 Task: Create a sub task Release to Production / Go Live for the task  Create a new online platform for online cooking classes in the project AutoDesk , assign it to team member softage.2@softage.net and update the status of the sub task to  At Risk , set the priority of the sub task to Medium
Action: Mouse moved to (808, 471)
Screenshot: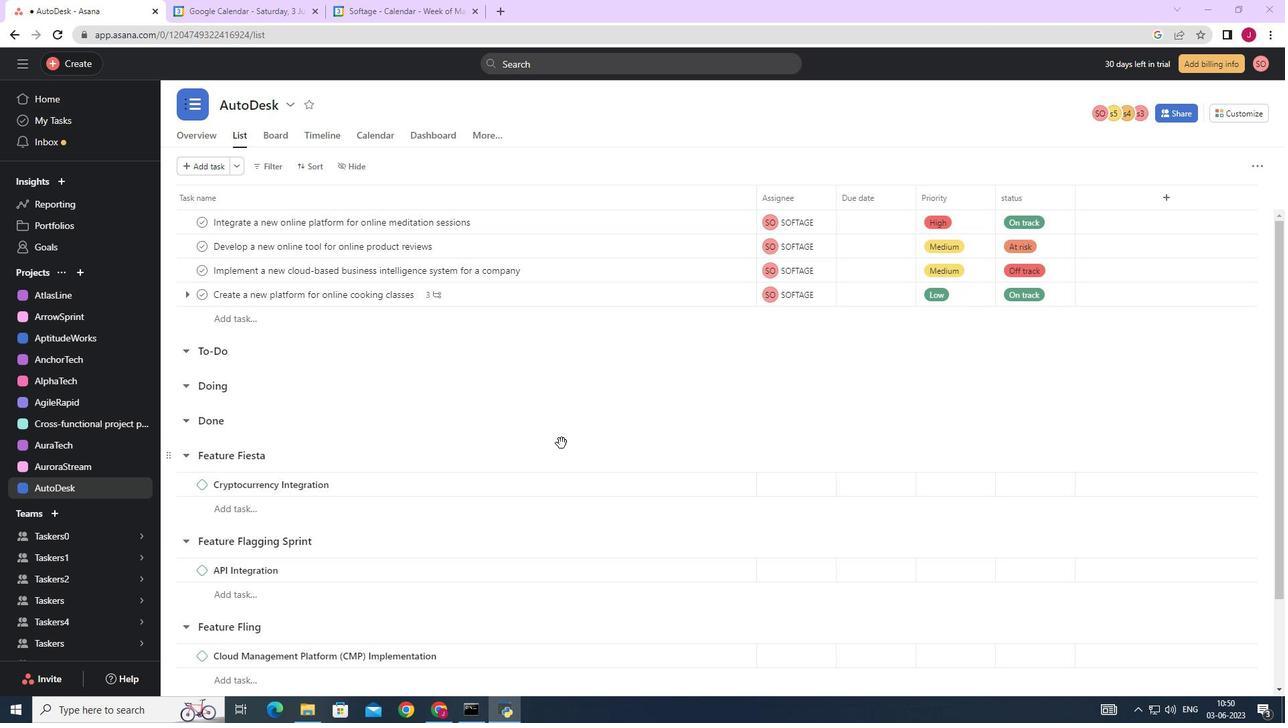 
Action: Mouse scrolled (808, 470) with delta (0, 0)
Screenshot: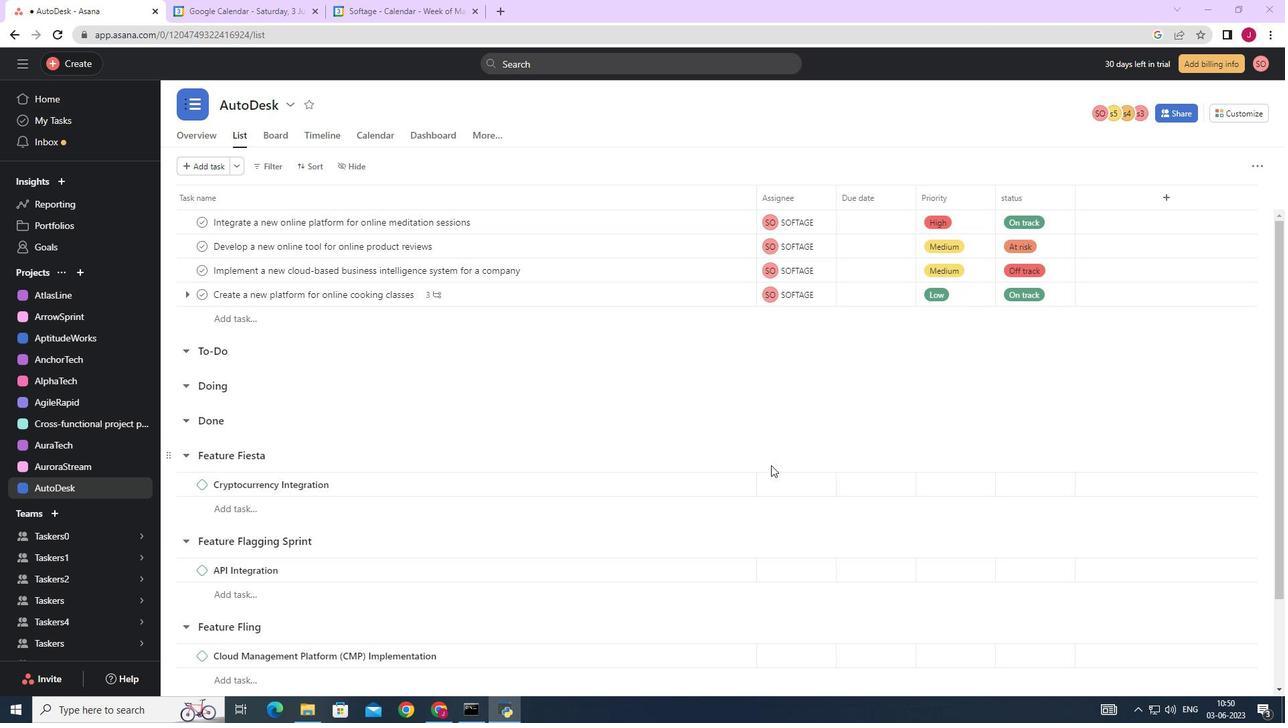 
Action: Mouse scrolled (808, 470) with delta (0, 0)
Screenshot: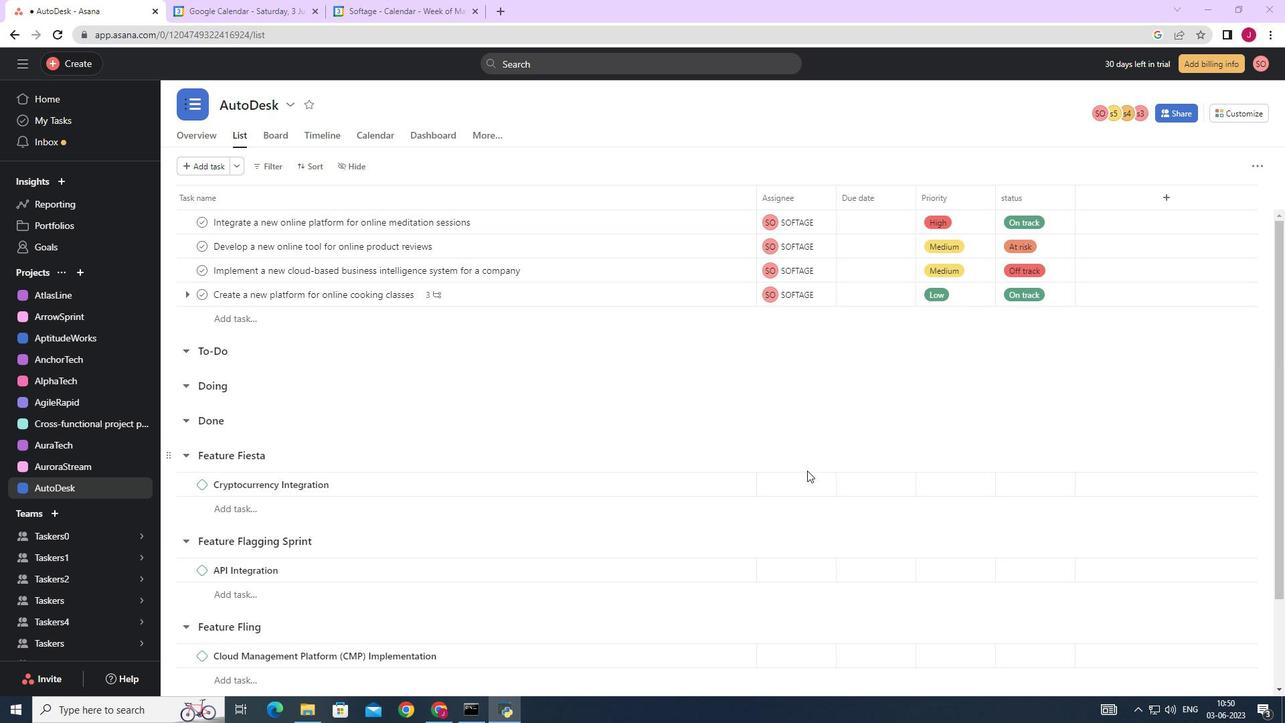
Action: Mouse scrolled (808, 470) with delta (0, 0)
Screenshot: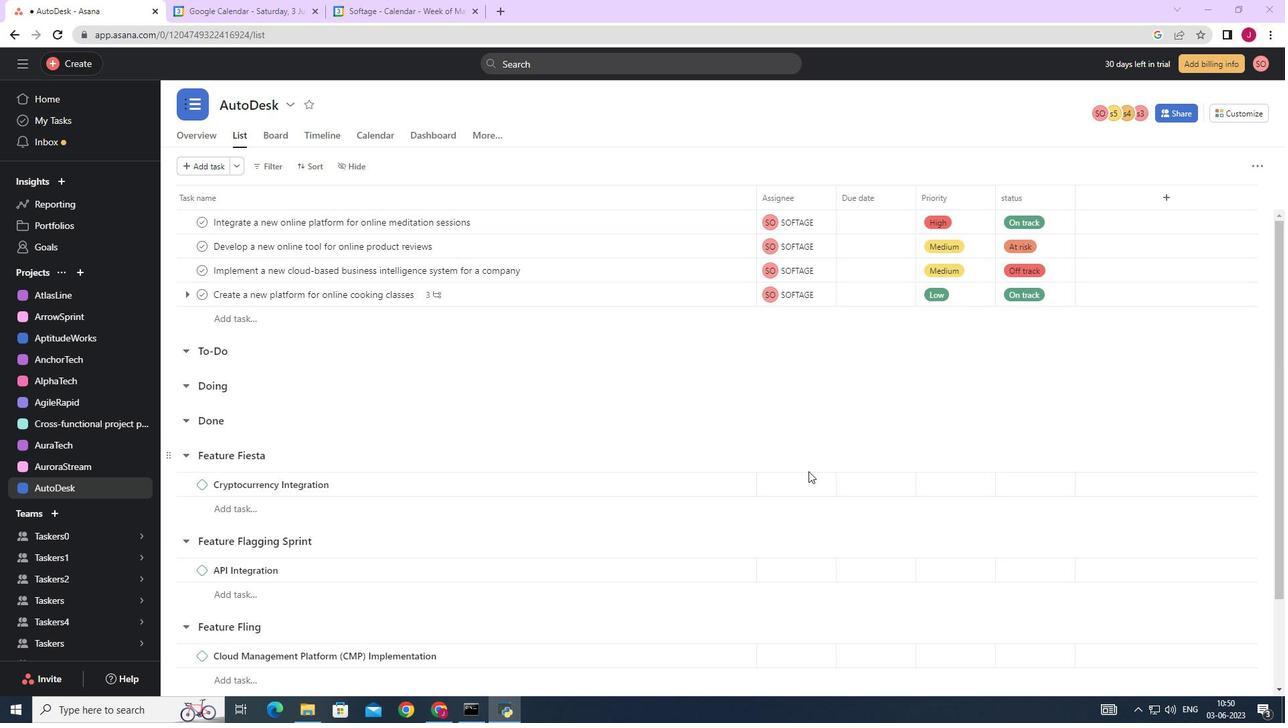 
Action: Mouse scrolled (808, 470) with delta (0, 0)
Screenshot: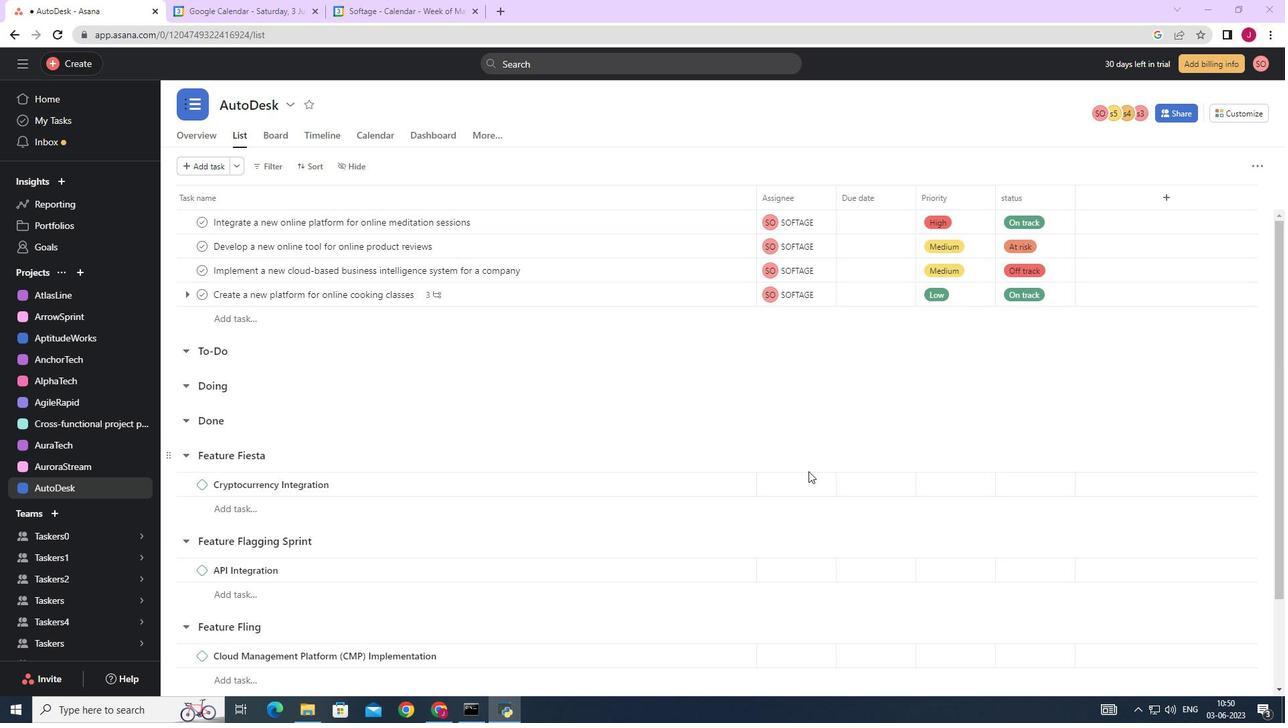 
Action: Mouse scrolled (808, 470) with delta (0, 0)
Screenshot: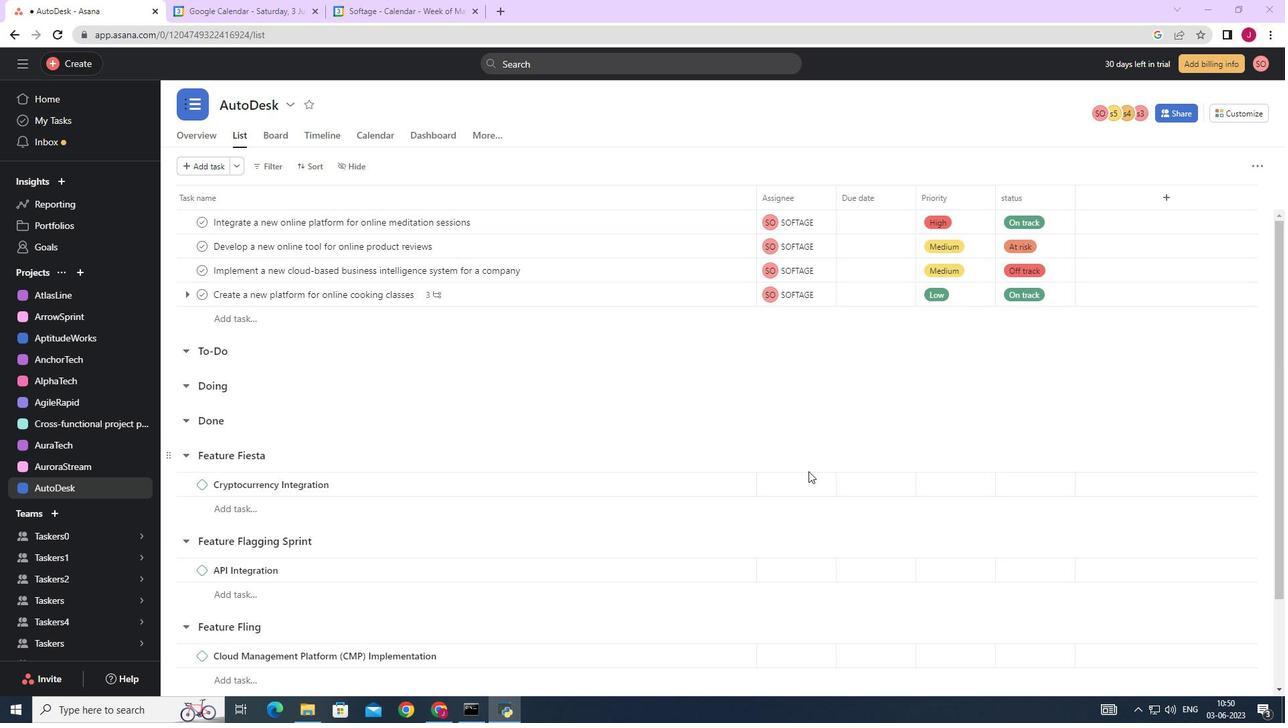 
Action: Mouse scrolled (808, 470) with delta (0, 0)
Screenshot: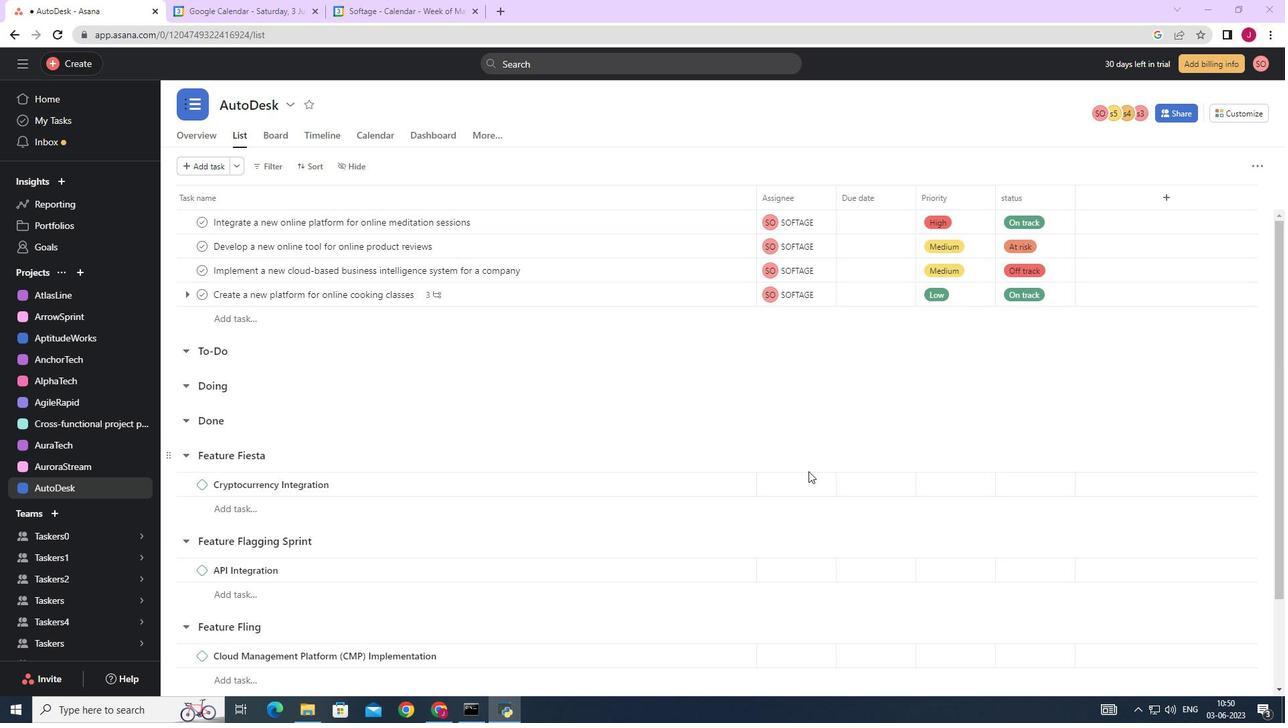 
Action: Mouse moved to (577, 475)
Screenshot: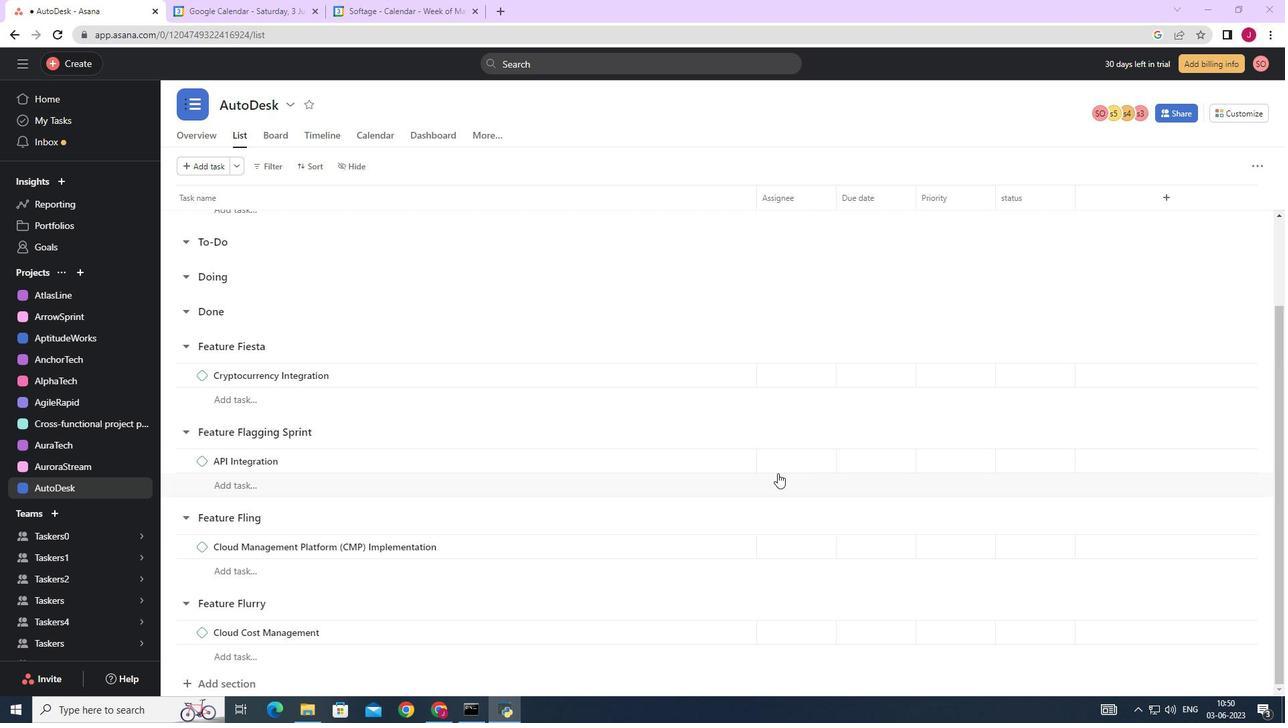 
Action: Mouse scrolled (577, 476) with delta (0, 0)
Screenshot: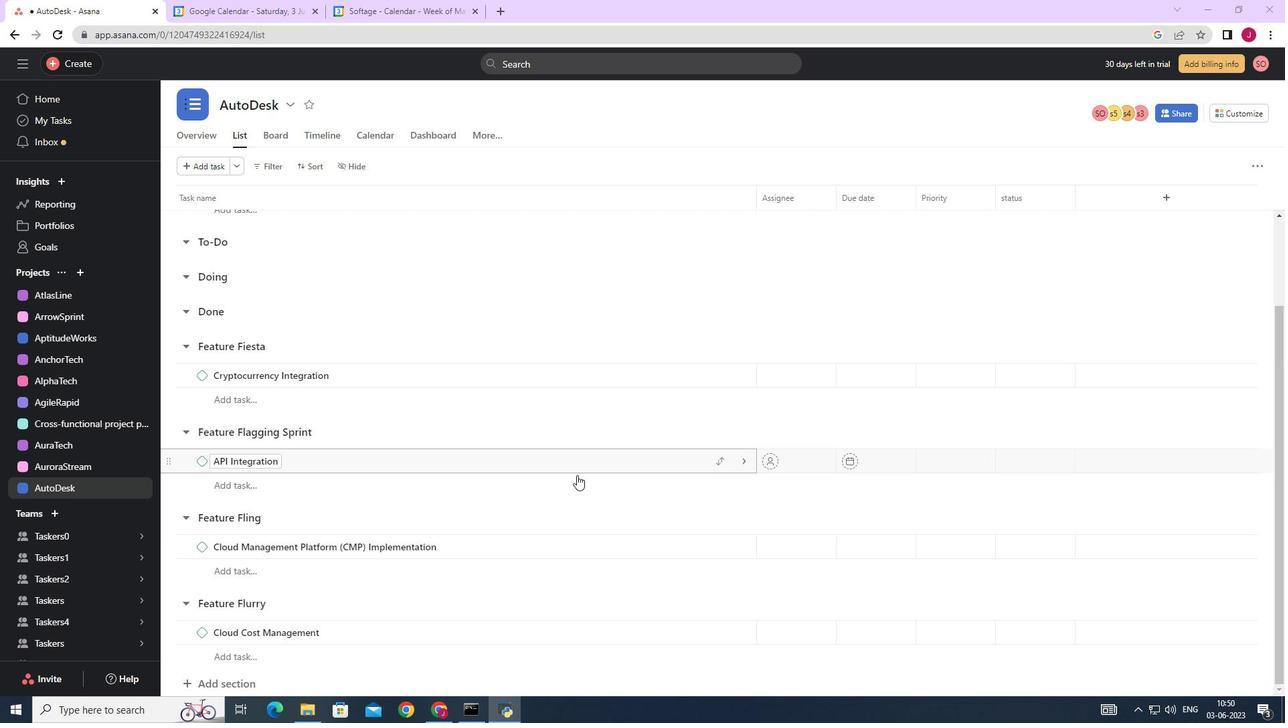 
Action: Mouse scrolled (577, 476) with delta (0, 0)
Screenshot: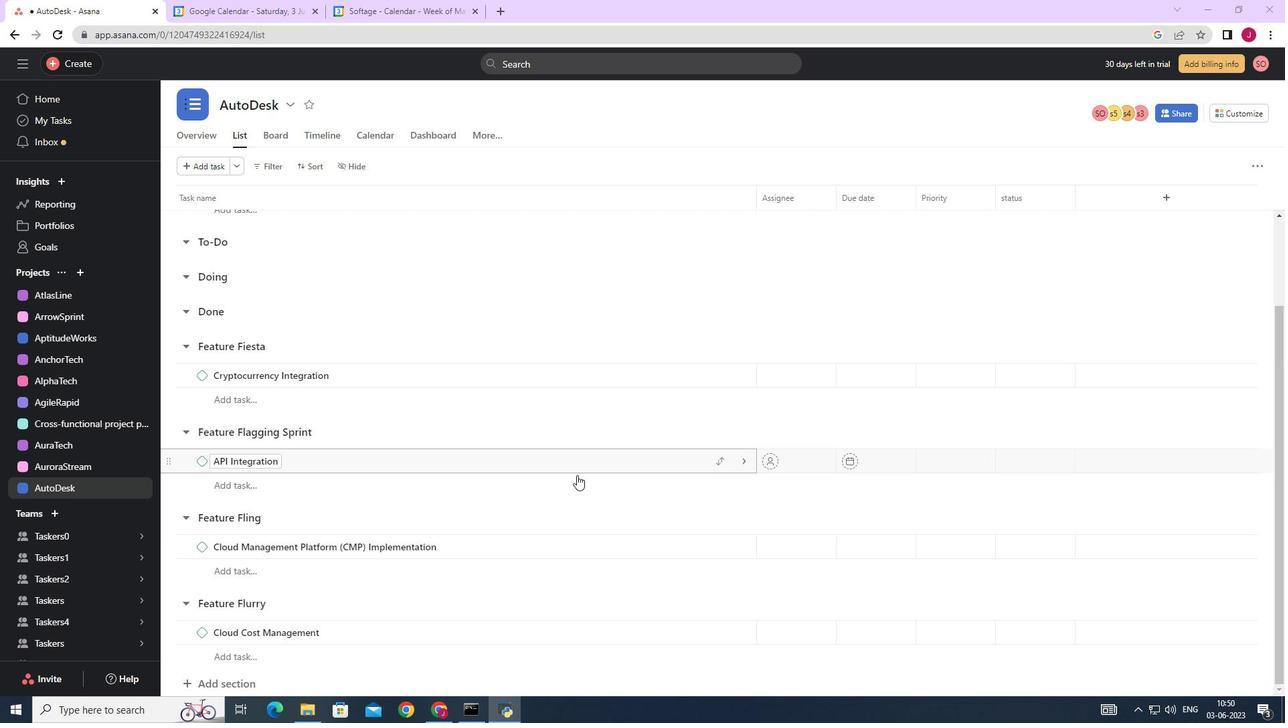 
Action: Mouse scrolled (577, 476) with delta (0, 0)
Screenshot: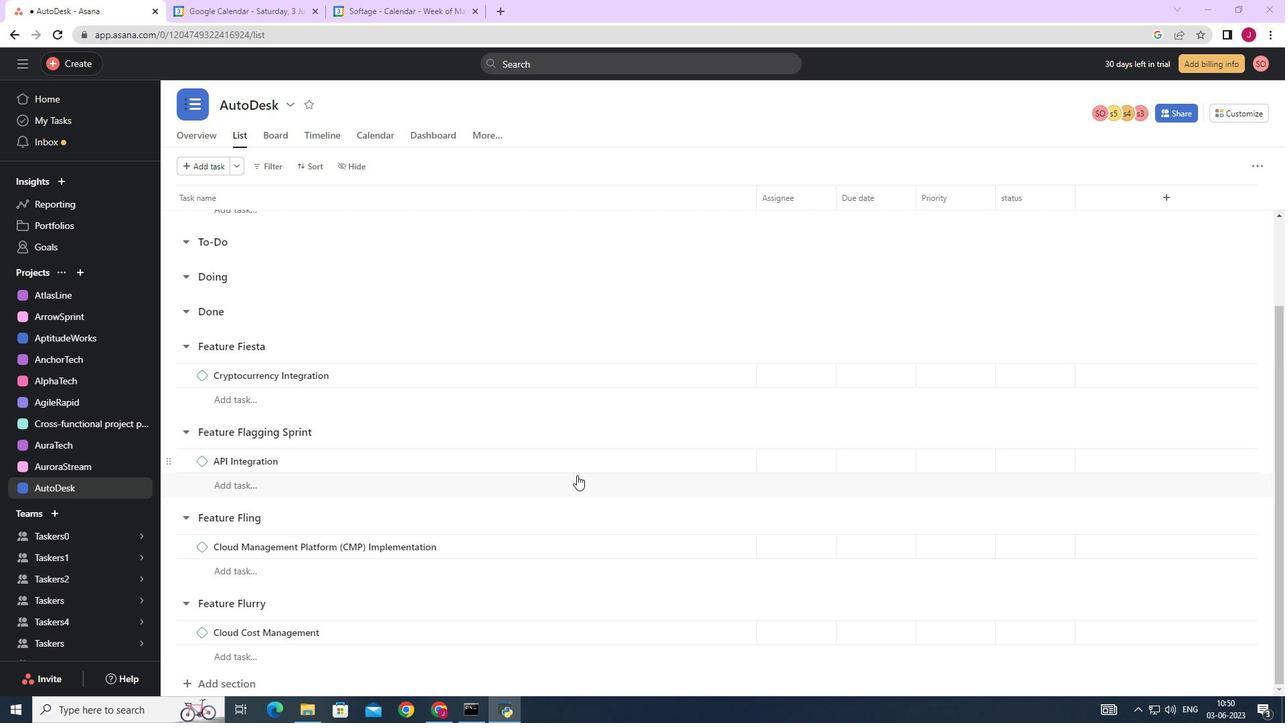 
Action: Mouse moved to (694, 299)
Screenshot: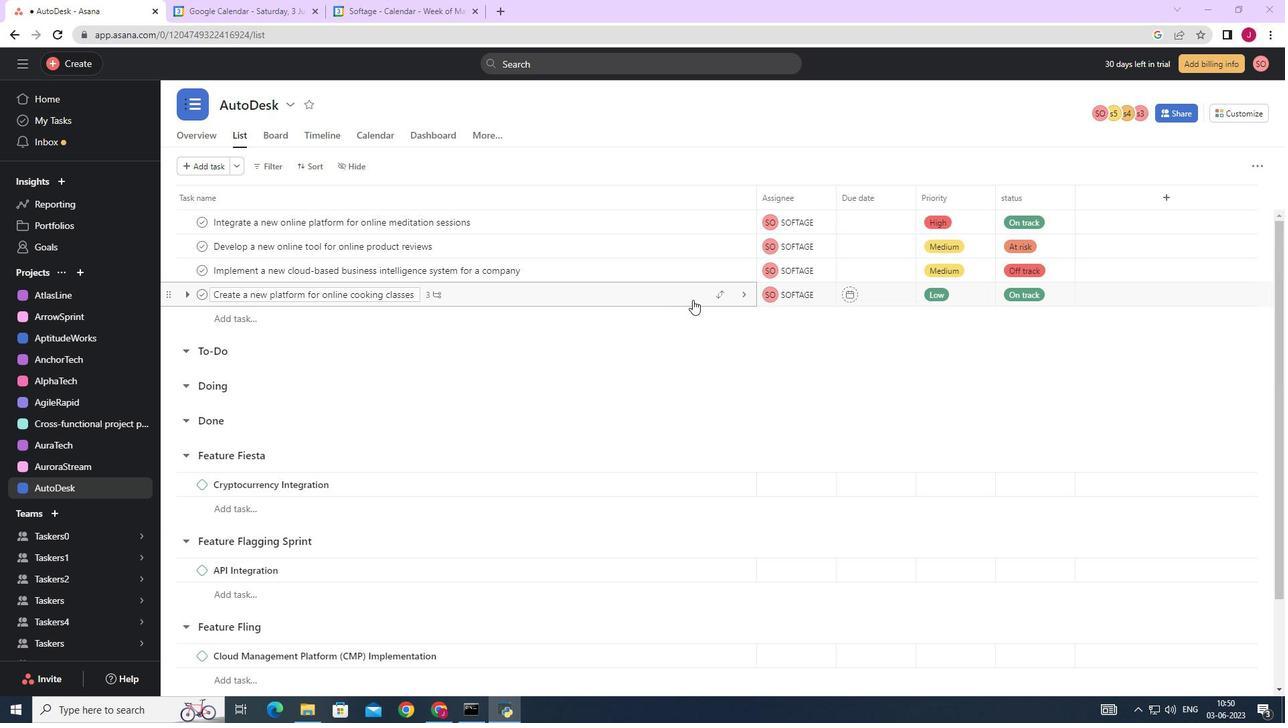 
Action: Mouse pressed left at (694, 299)
Screenshot: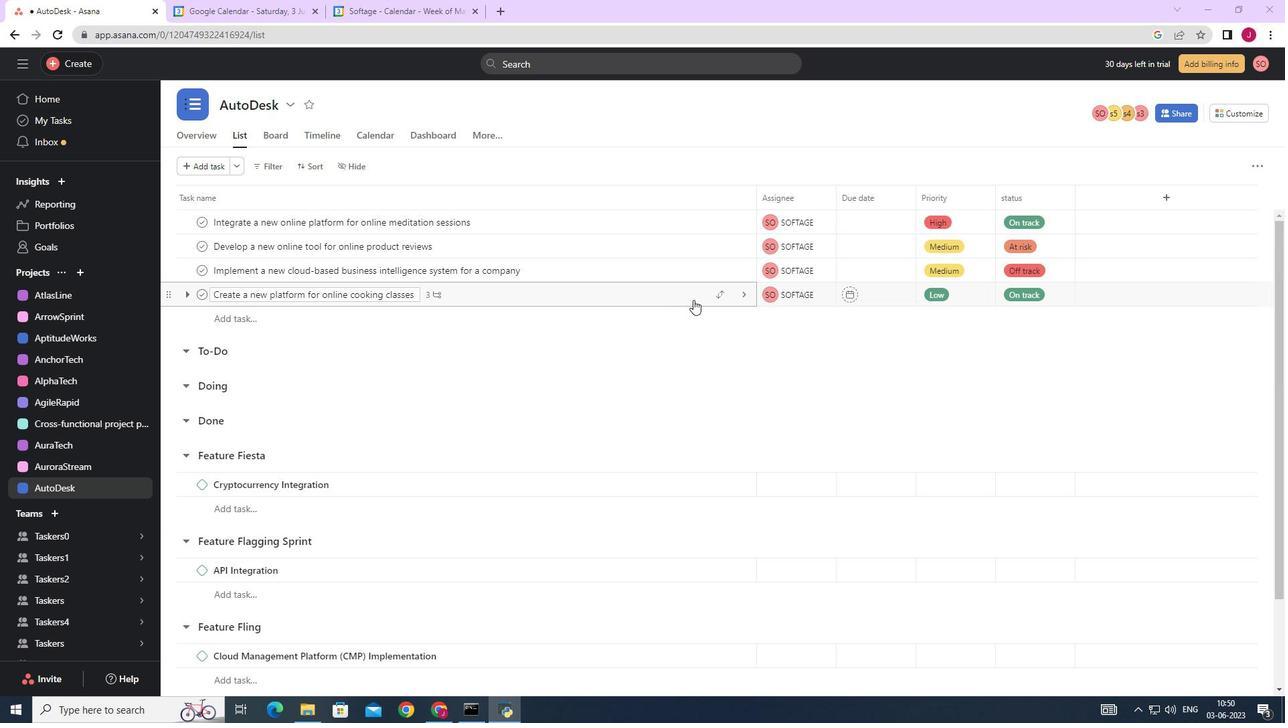 
Action: Mouse moved to (1025, 477)
Screenshot: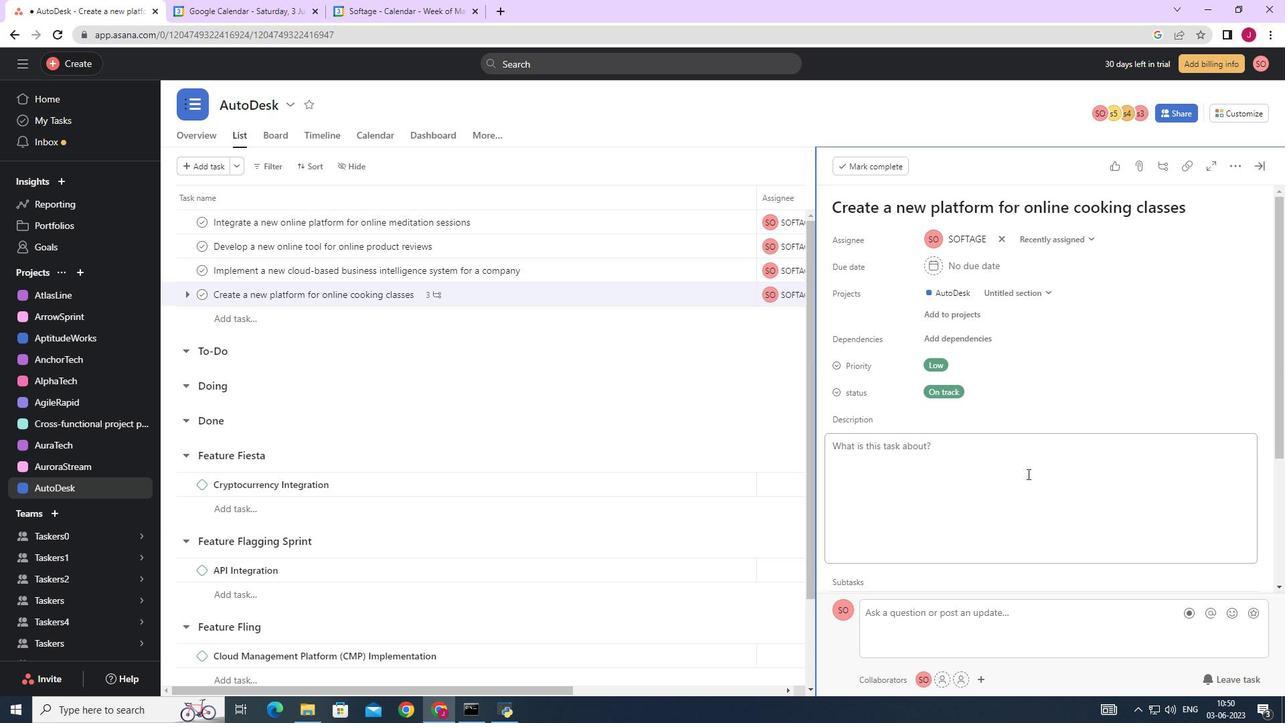 
Action: Mouse scrolled (1025, 476) with delta (0, 0)
Screenshot: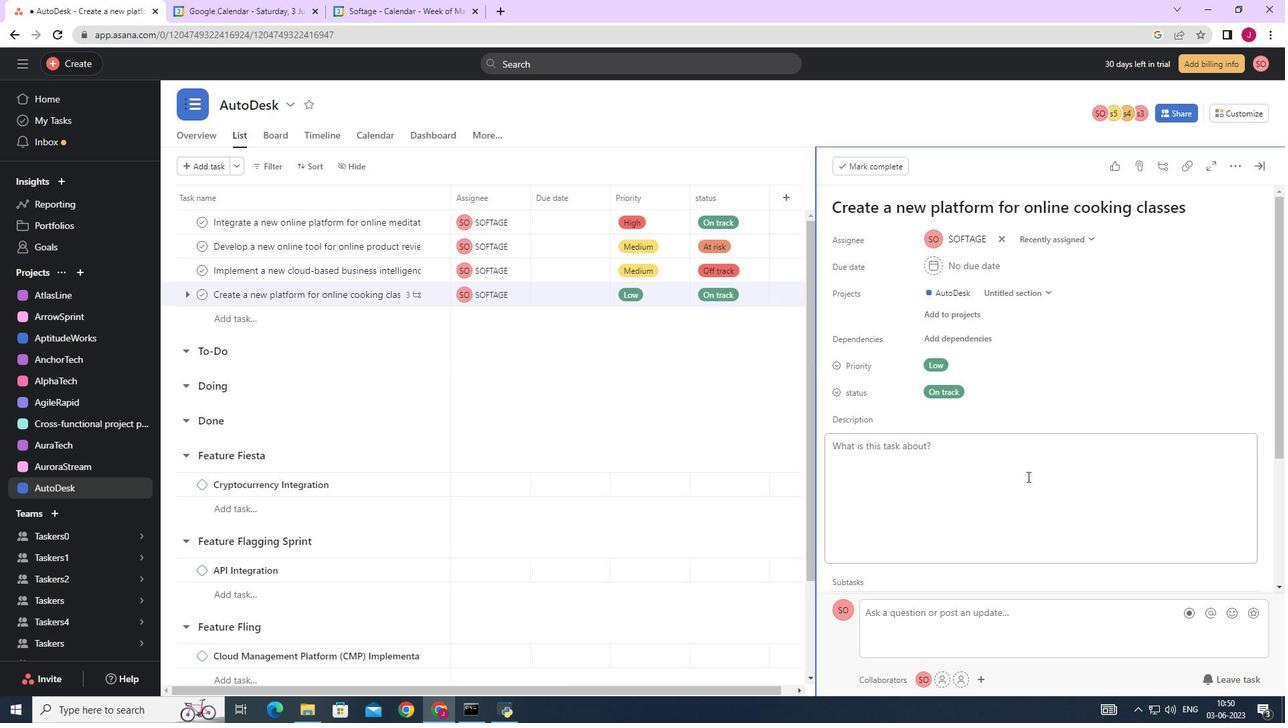 
Action: Mouse scrolled (1025, 476) with delta (0, 0)
Screenshot: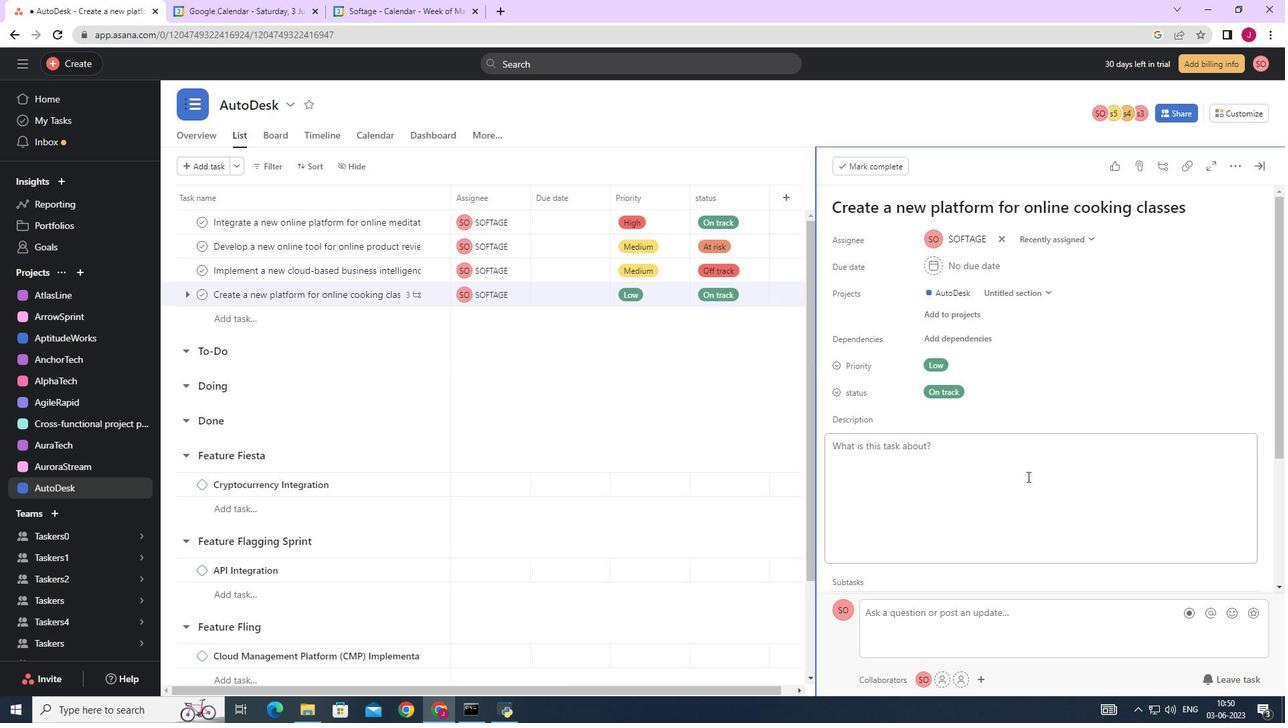 
Action: Mouse scrolled (1025, 476) with delta (0, 0)
Screenshot: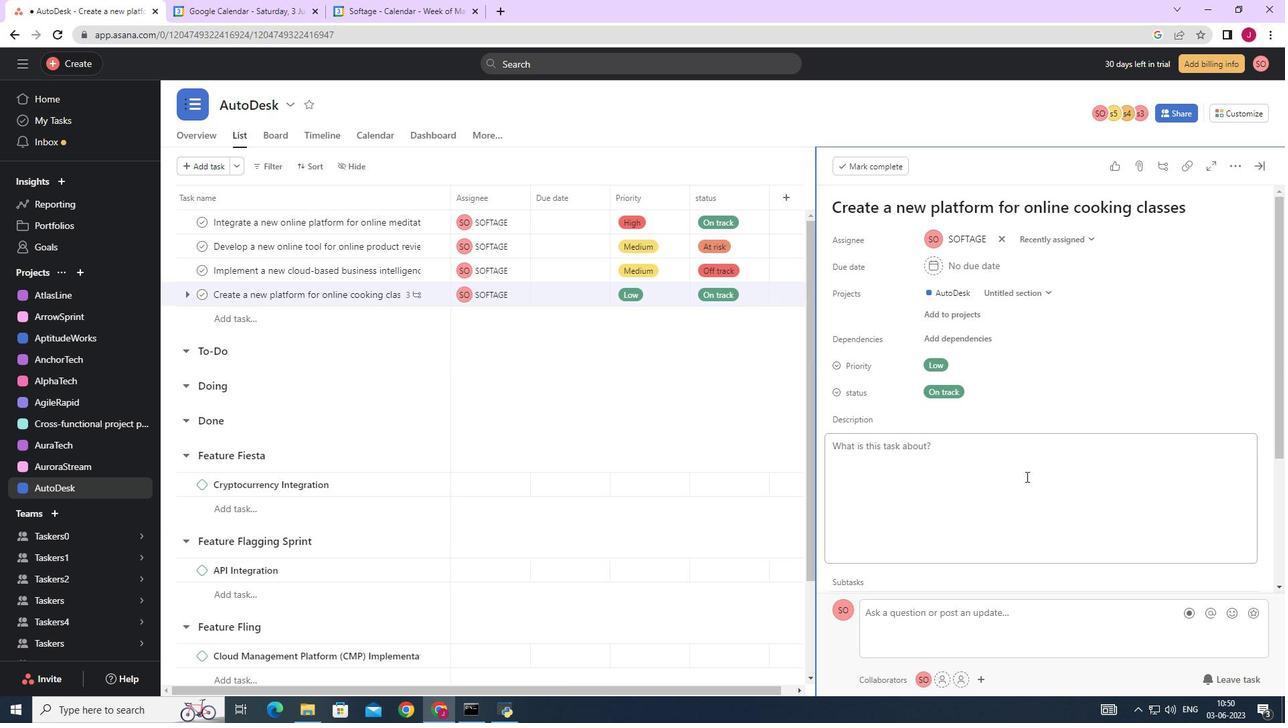 
Action: Mouse scrolled (1025, 476) with delta (0, 0)
Screenshot: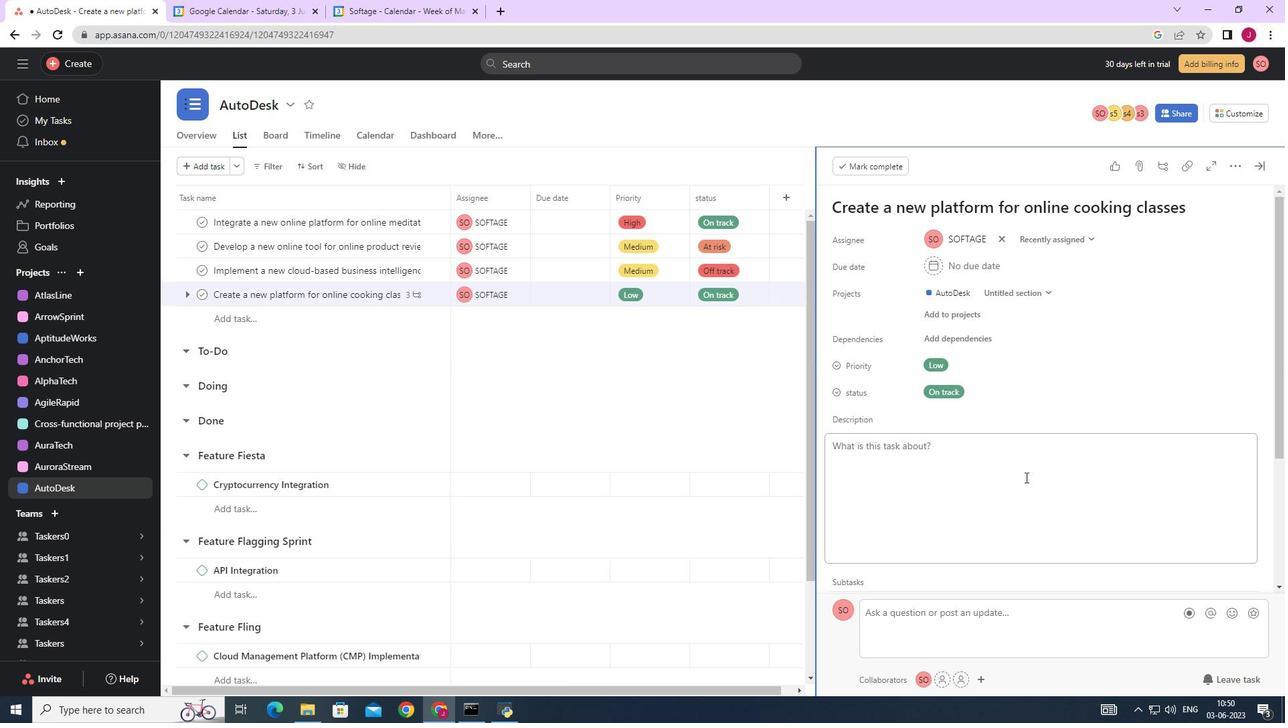 
Action: Mouse moved to (870, 483)
Screenshot: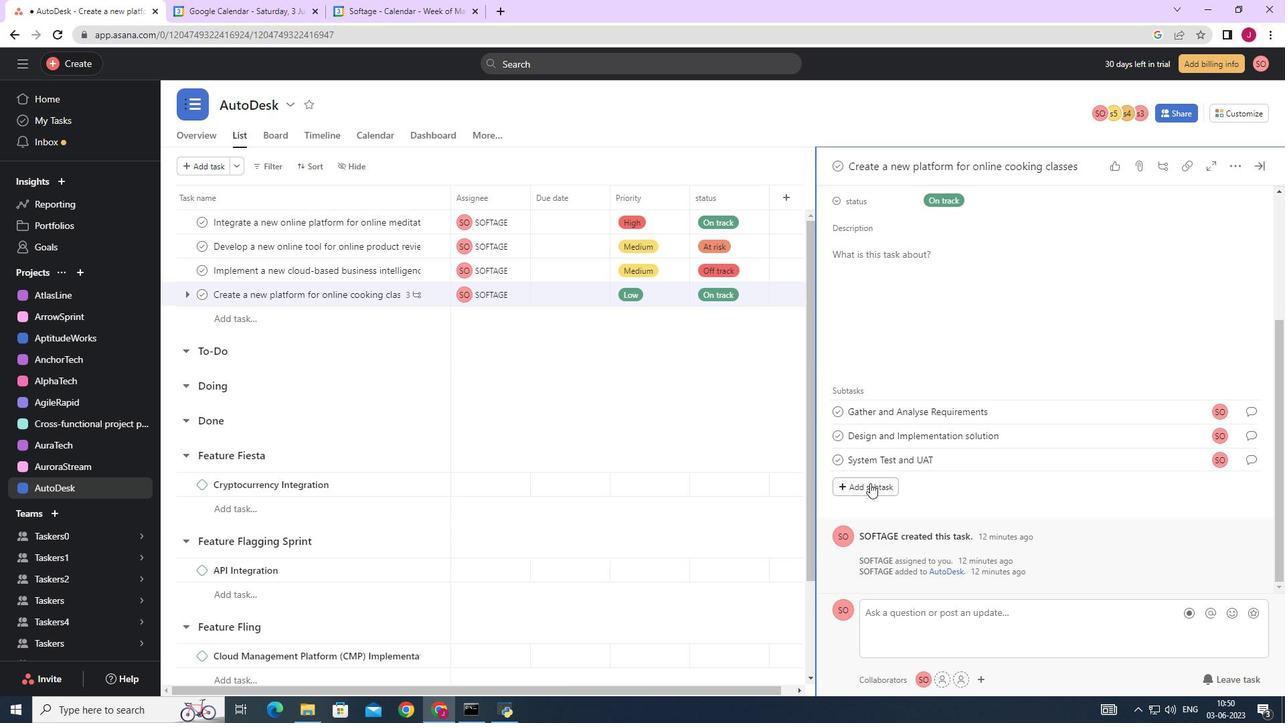 
Action: Mouse pressed left at (870, 483)
Screenshot: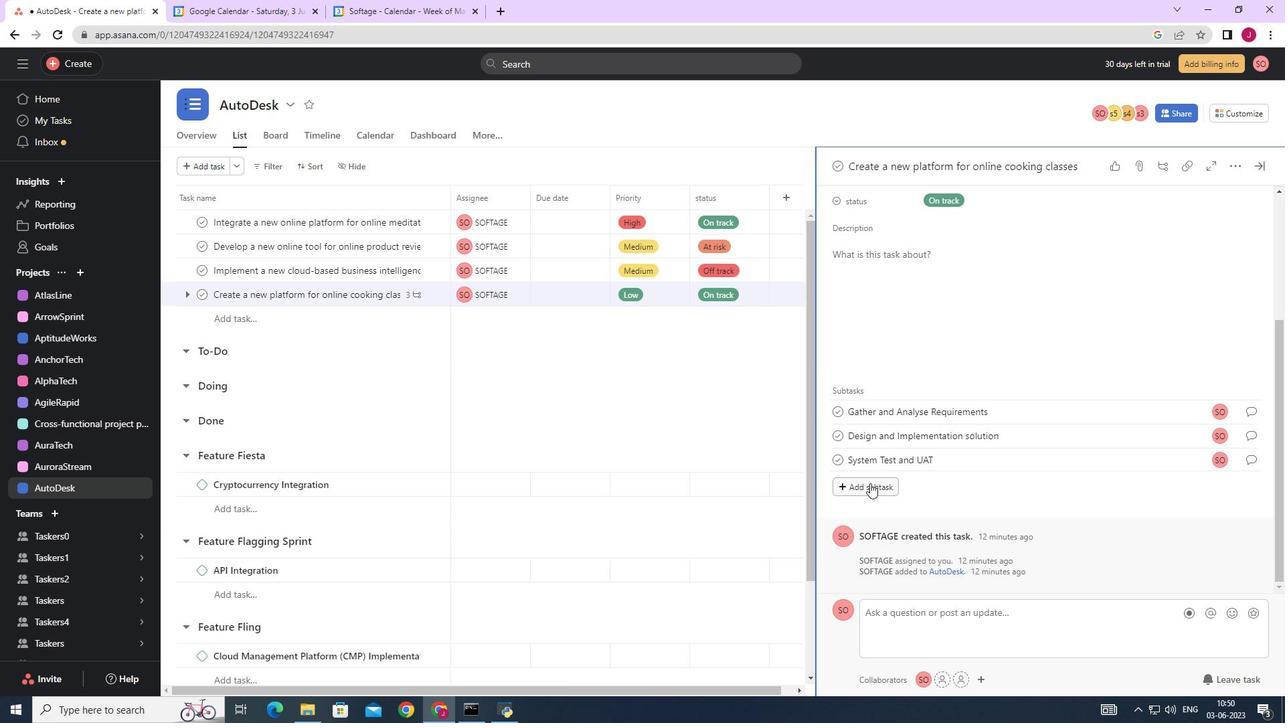 
Action: Mouse moved to (879, 453)
Screenshot: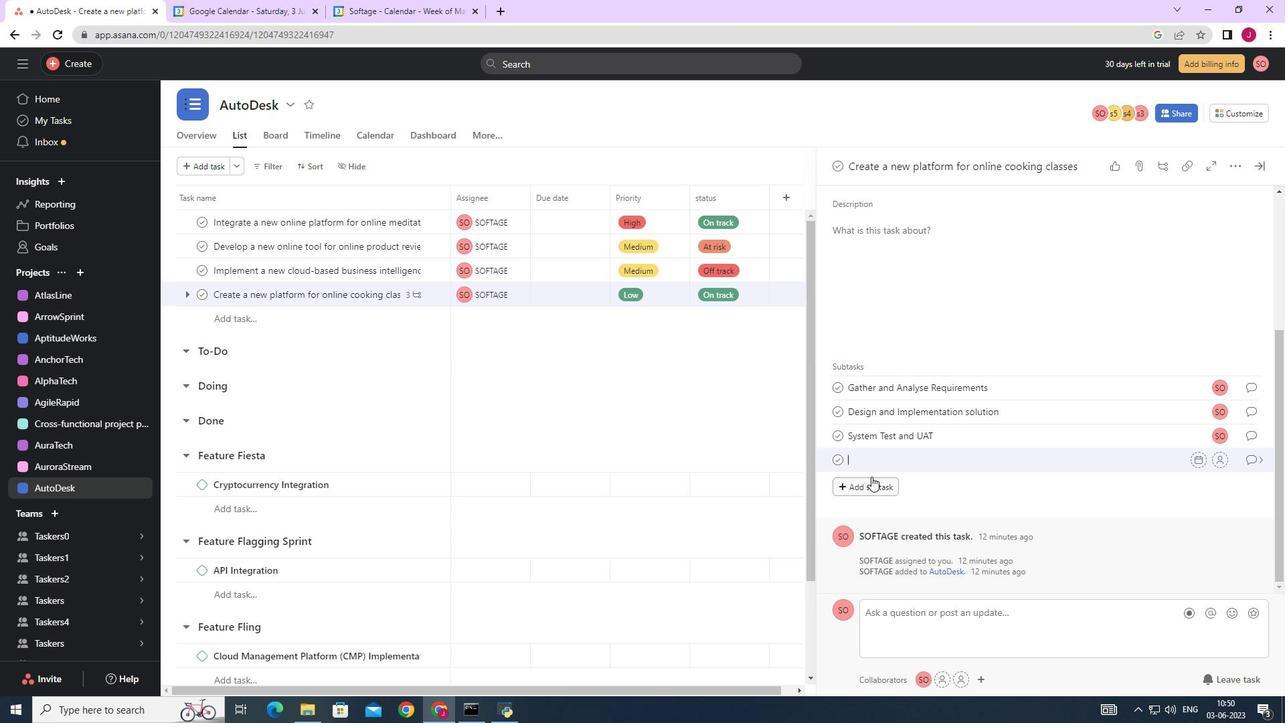
Action: Key pressed <Key.caps_lock><Key.caps_lock>r<Key.caps_lock>ELEASE<Key.space>TO<Key.space>PRODUCTION<Key.space>/<Key.space><Key.caps_lock>g<Key.caps_lock>O<Key.space><Key.caps_lock>l<Key.caps_lock>IVE
Screenshot: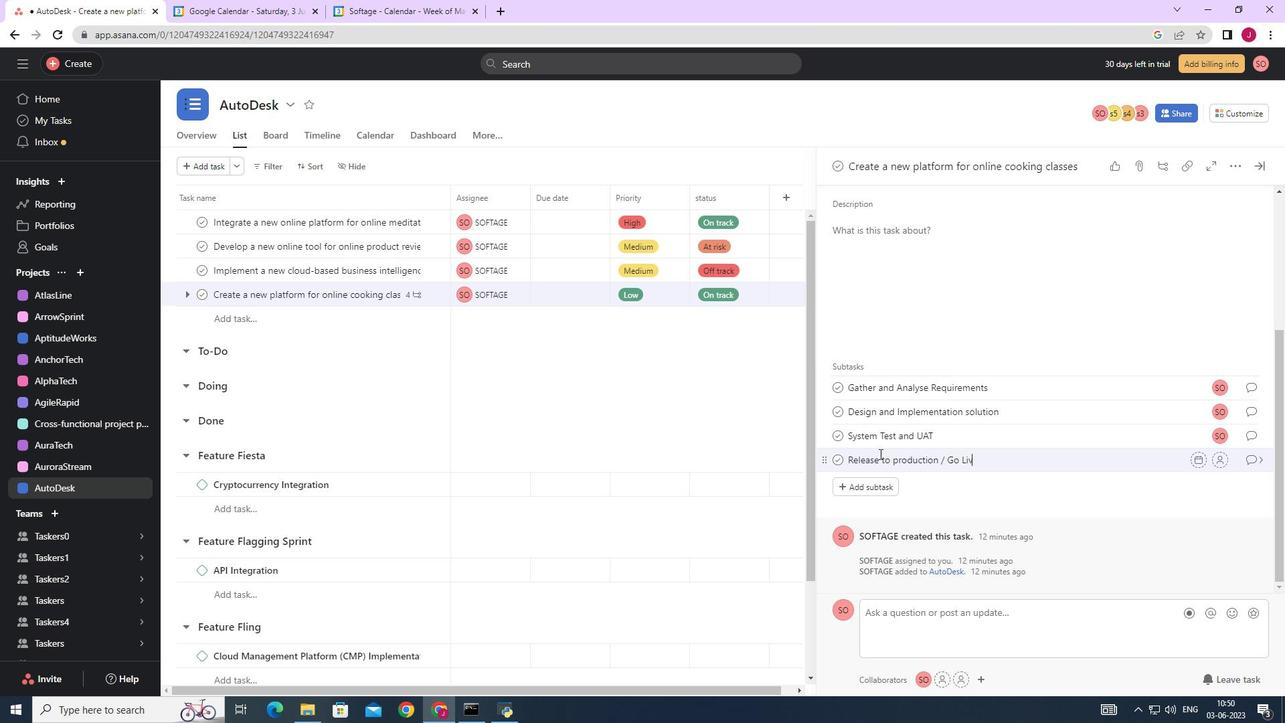 
Action: Mouse moved to (1225, 457)
Screenshot: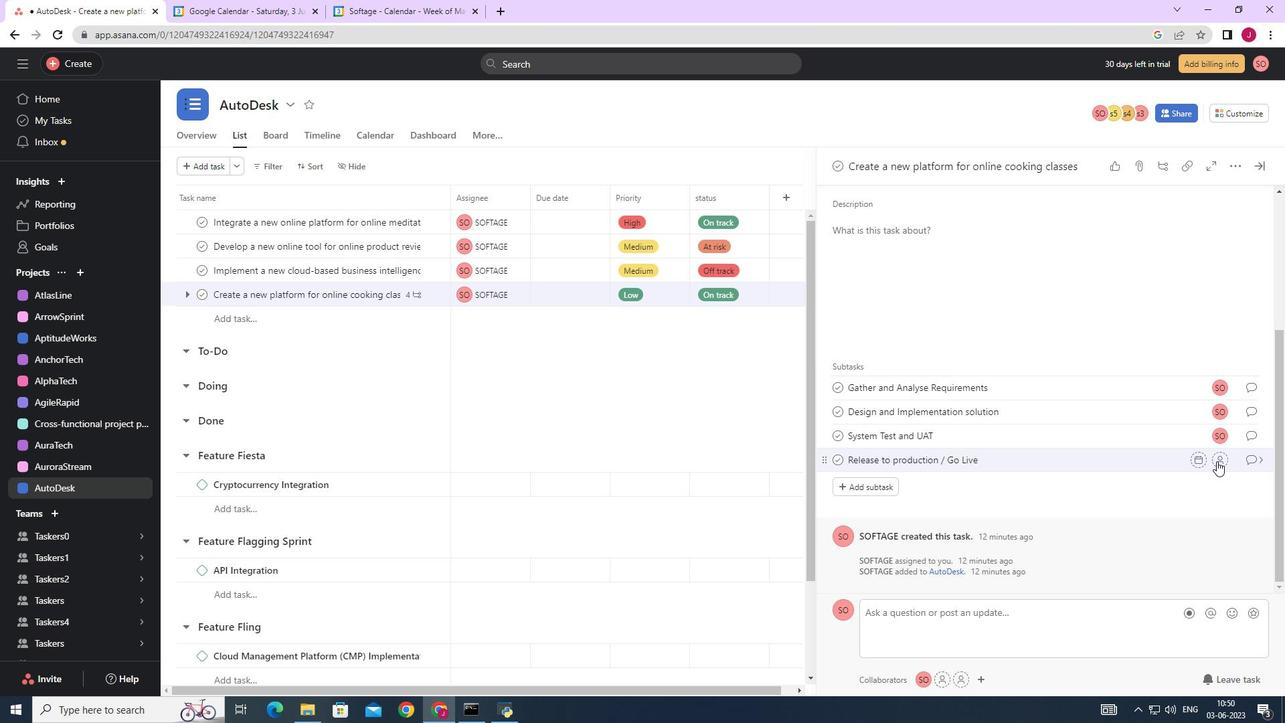 
Action: Mouse pressed left at (1225, 457)
Screenshot: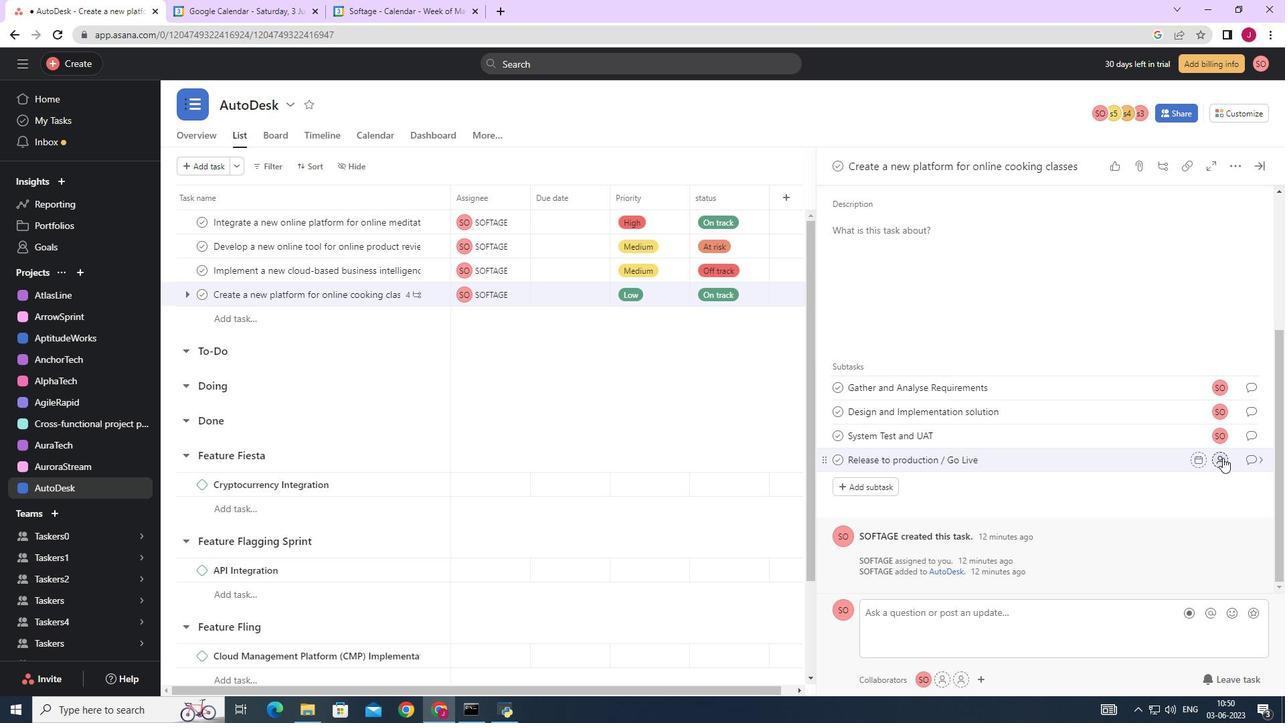 
Action: Mouse moved to (1099, 497)
Screenshot: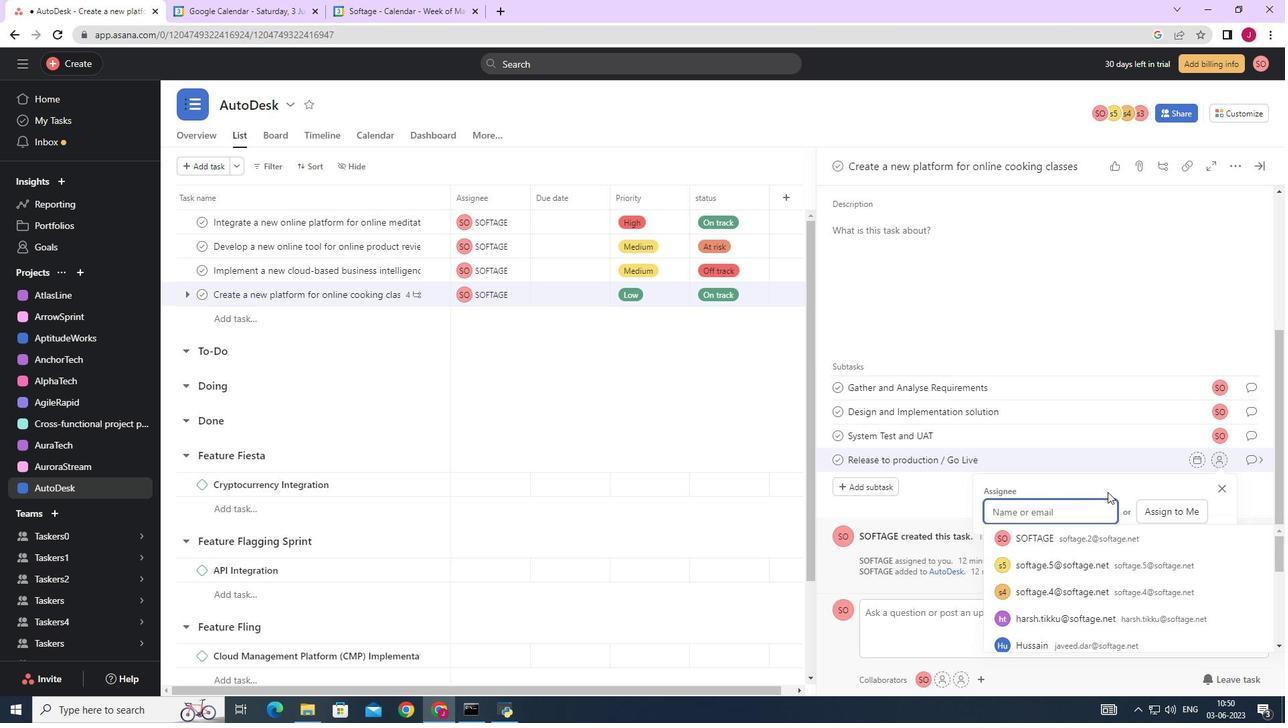 
Action: Key pressed SOFTAGE.
Screenshot: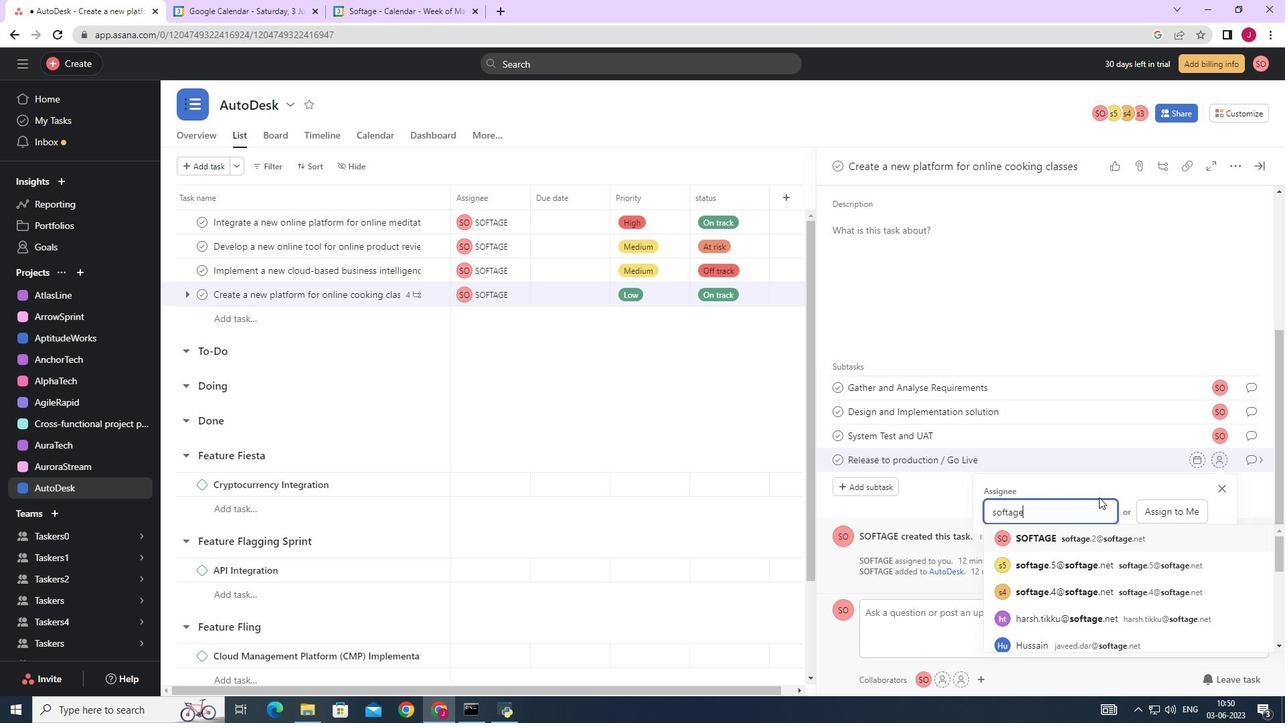 
Action: Mouse moved to (1101, 535)
Screenshot: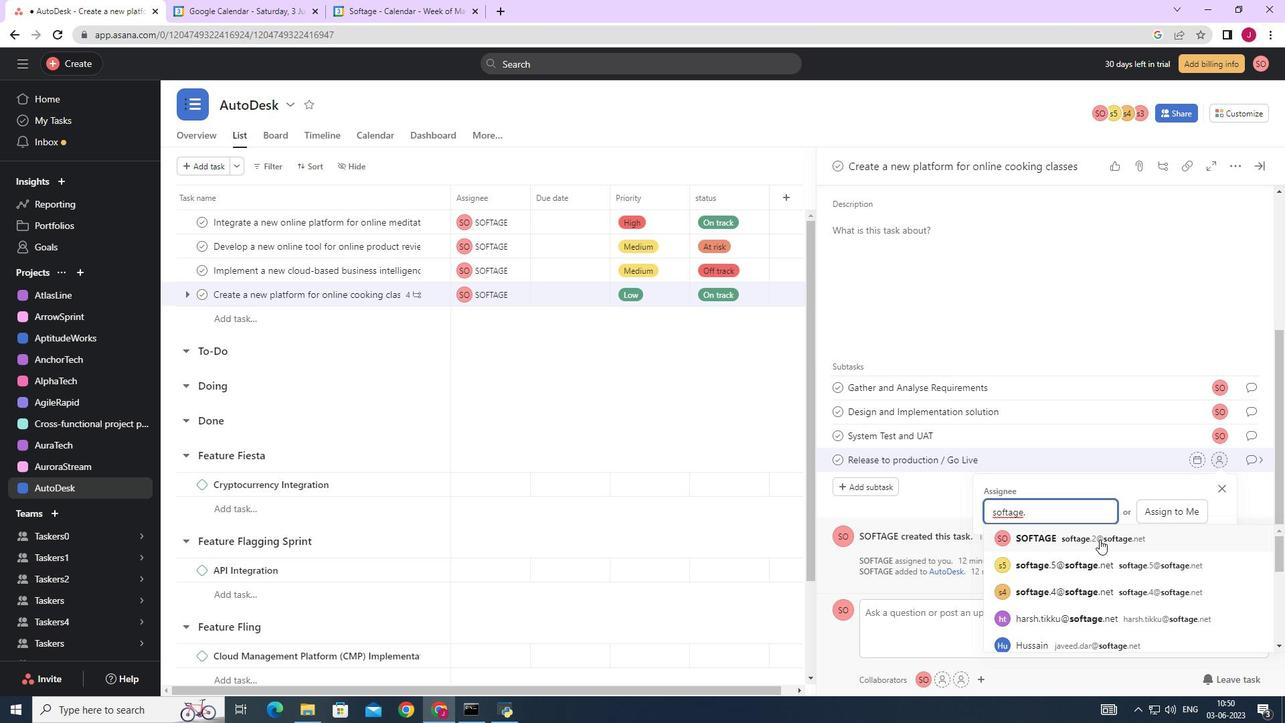 
Action: Mouse pressed left at (1101, 535)
Screenshot: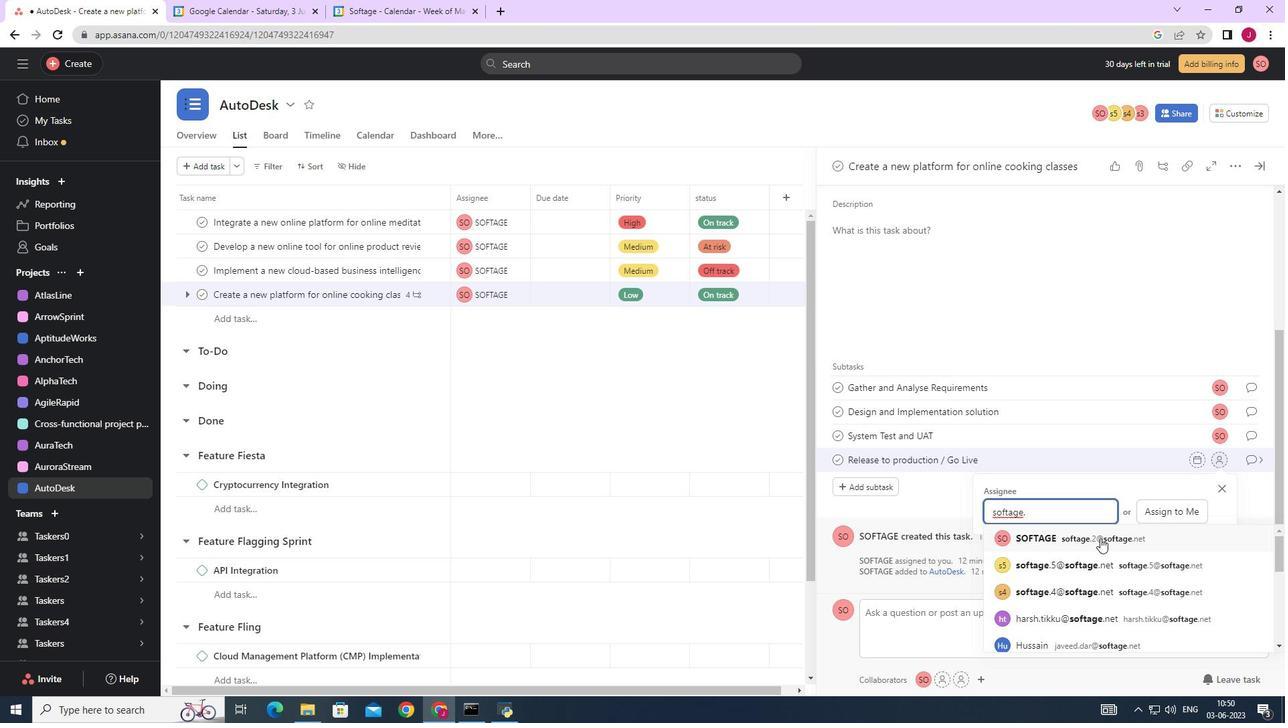 
Action: Mouse moved to (1250, 462)
Screenshot: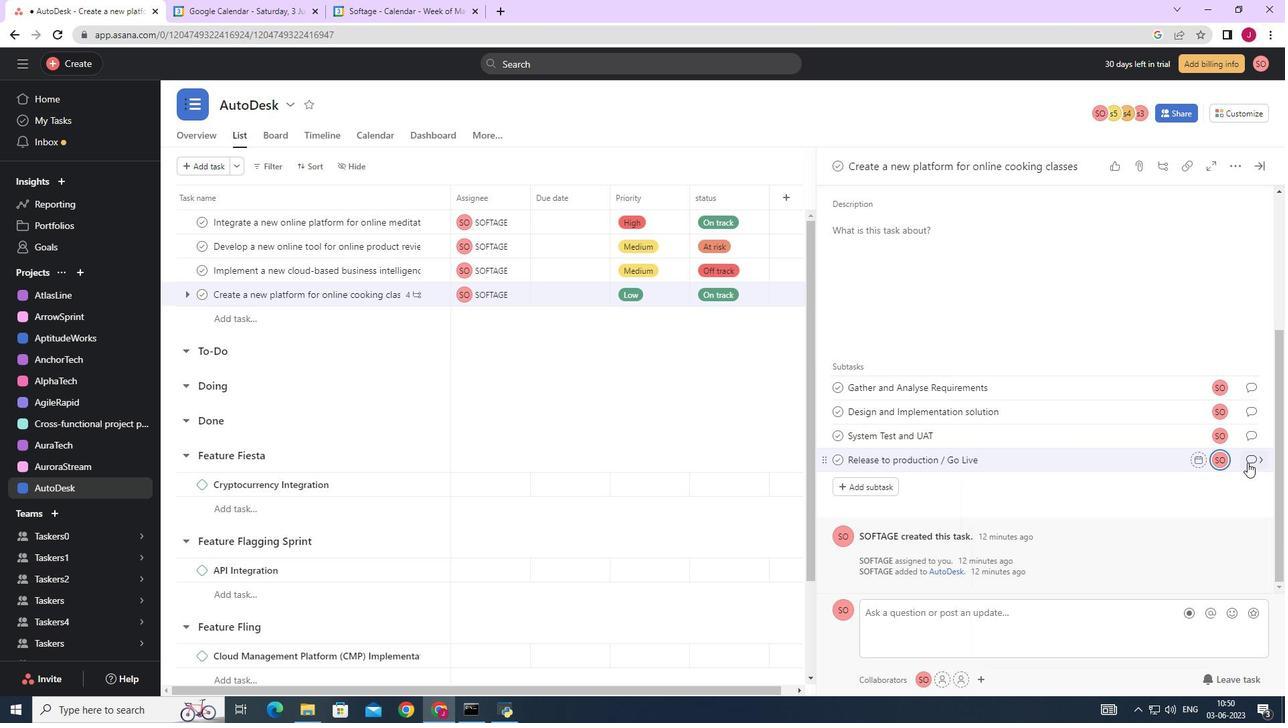 
Action: Mouse pressed left at (1250, 462)
Screenshot: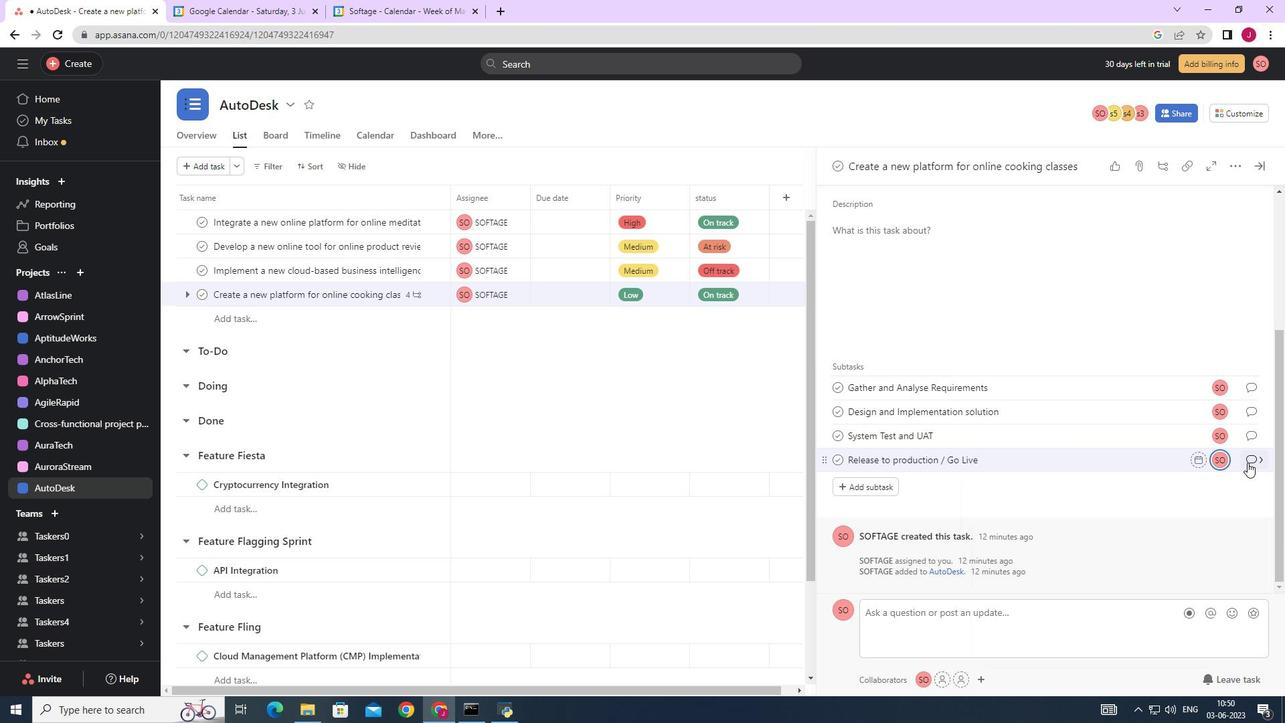 
Action: Mouse moved to (899, 358)
Screenshot: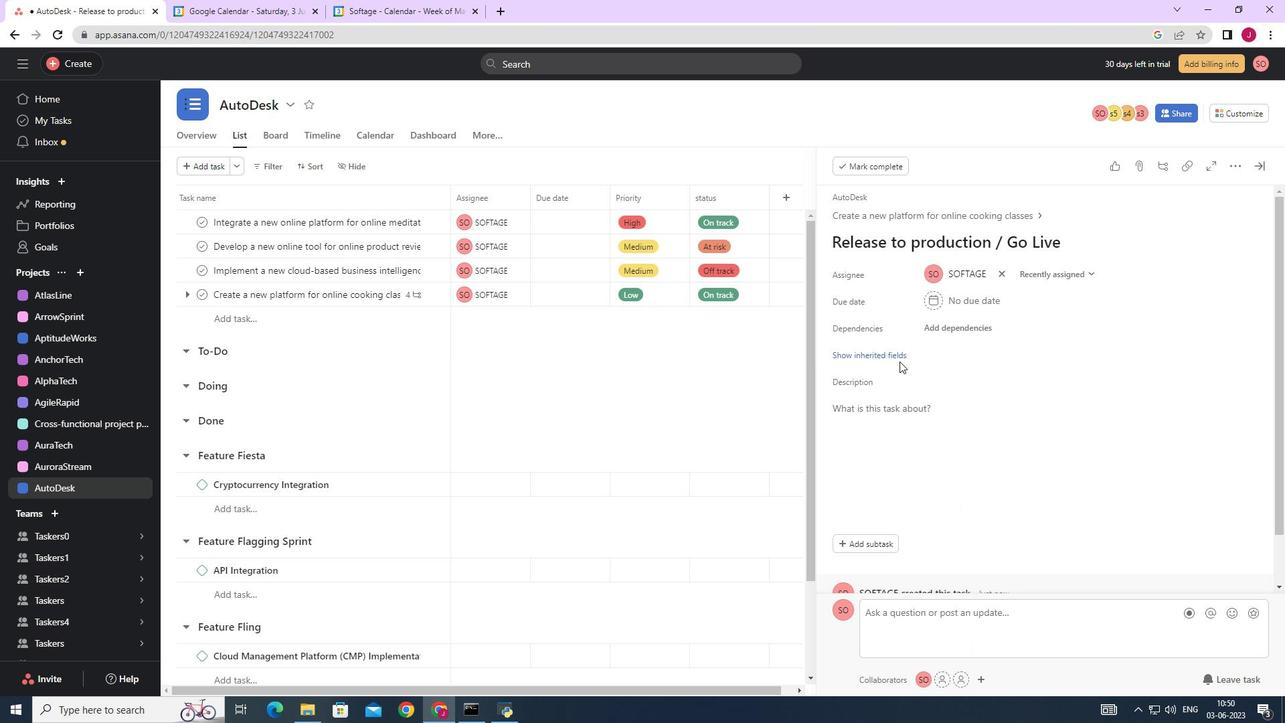 
Action: Mouse pressed left at (899, 358)
Screenshot: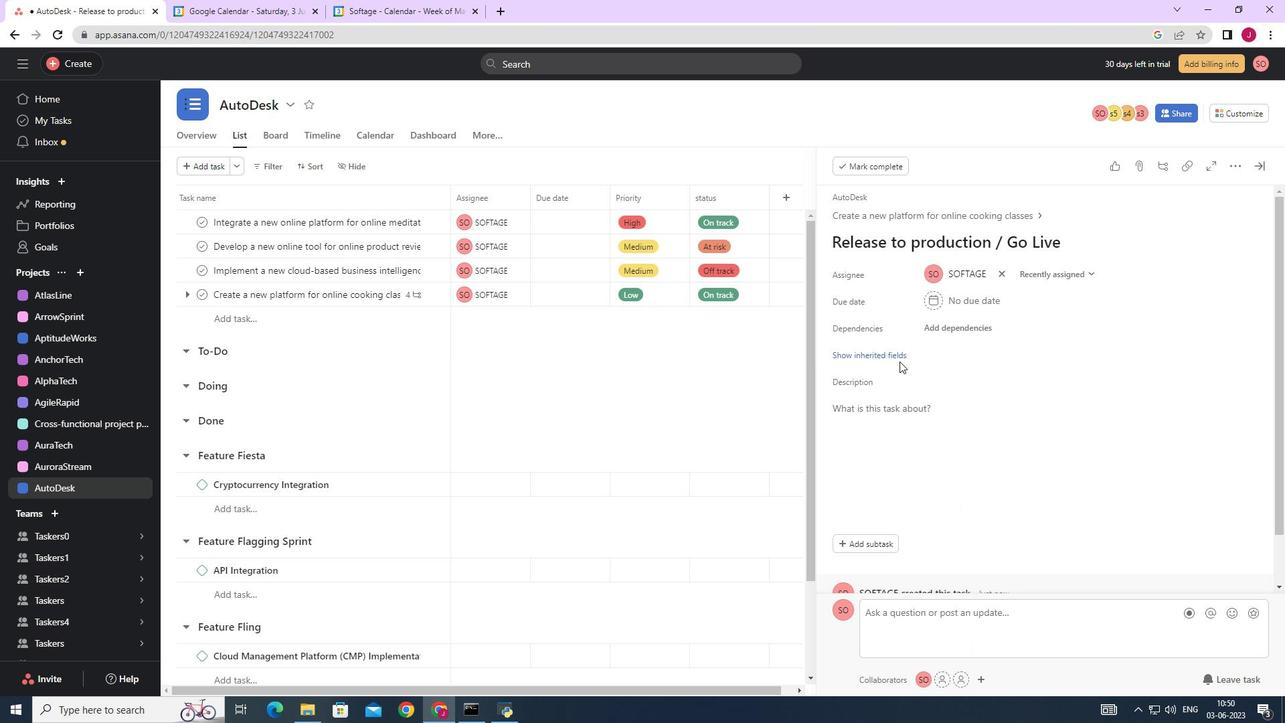 
Action: Mouse moved to (938, 389)
Screenshot: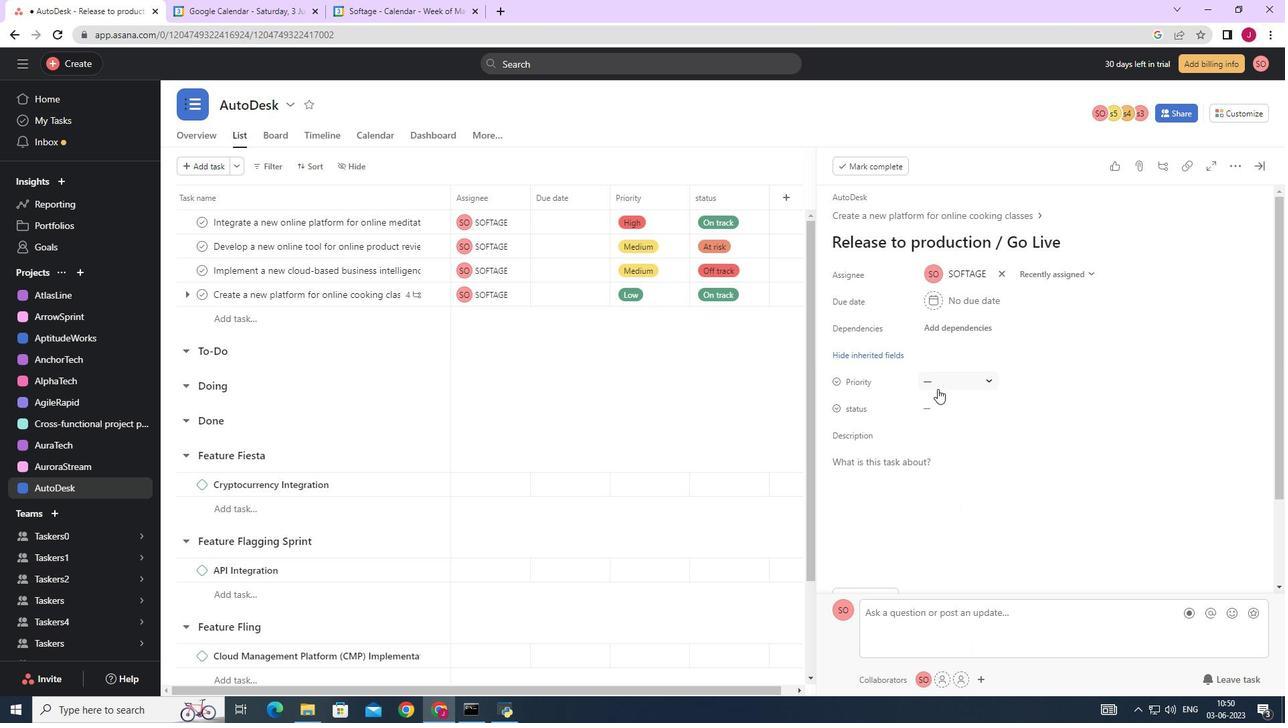 
Action: Mouse pressed left at (938, 389)
Screenshot: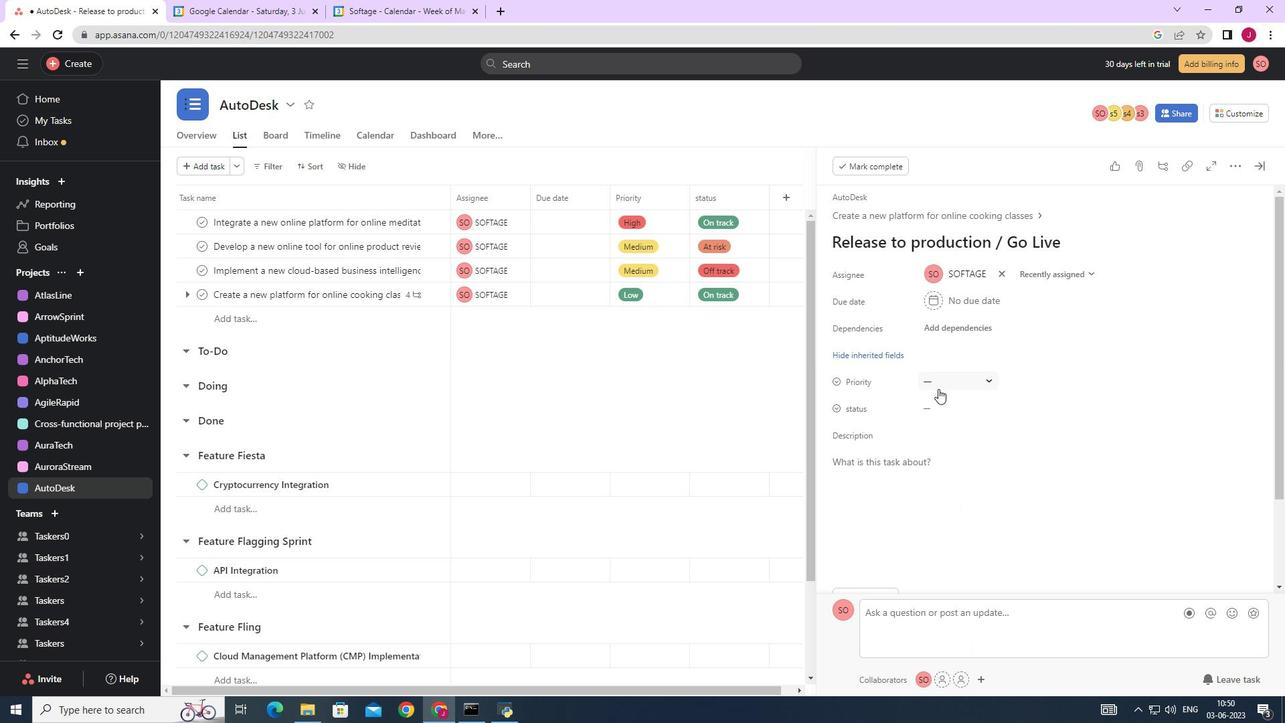 
Action: Mouse moved to (964, 455)
Screenshot: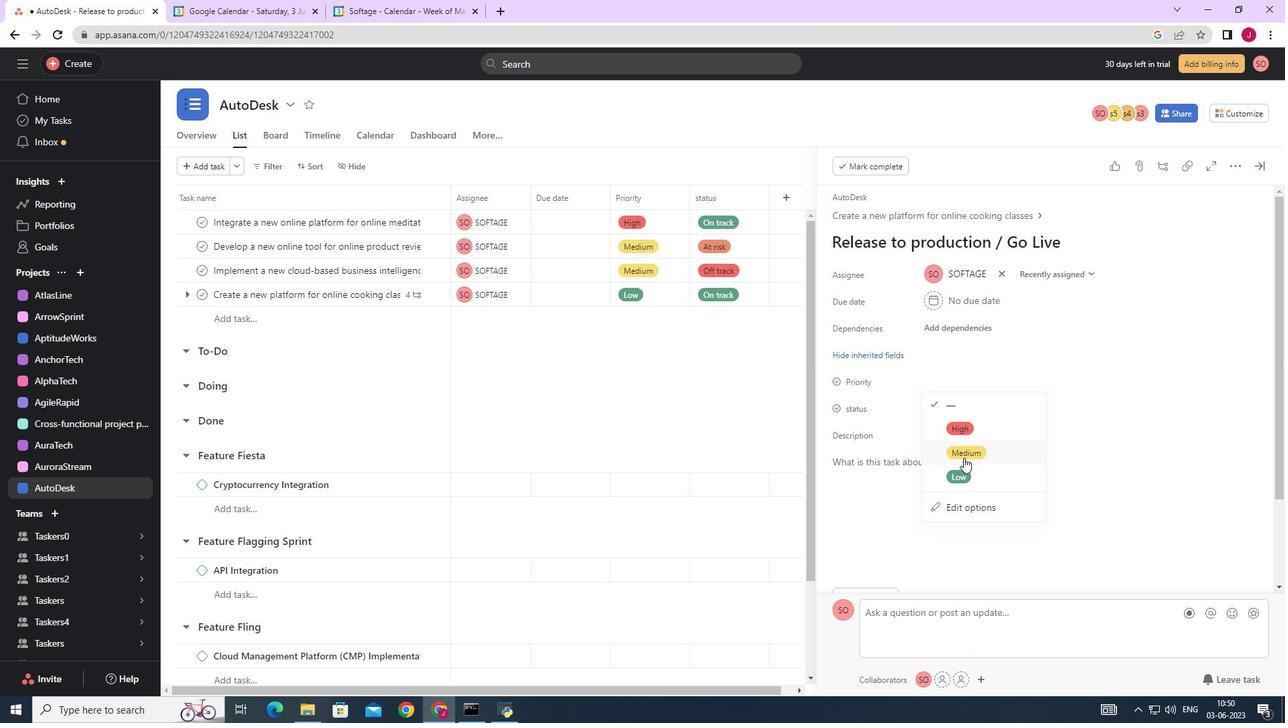 
Action: Mouse pressed left at (964, 455)
Screenshot: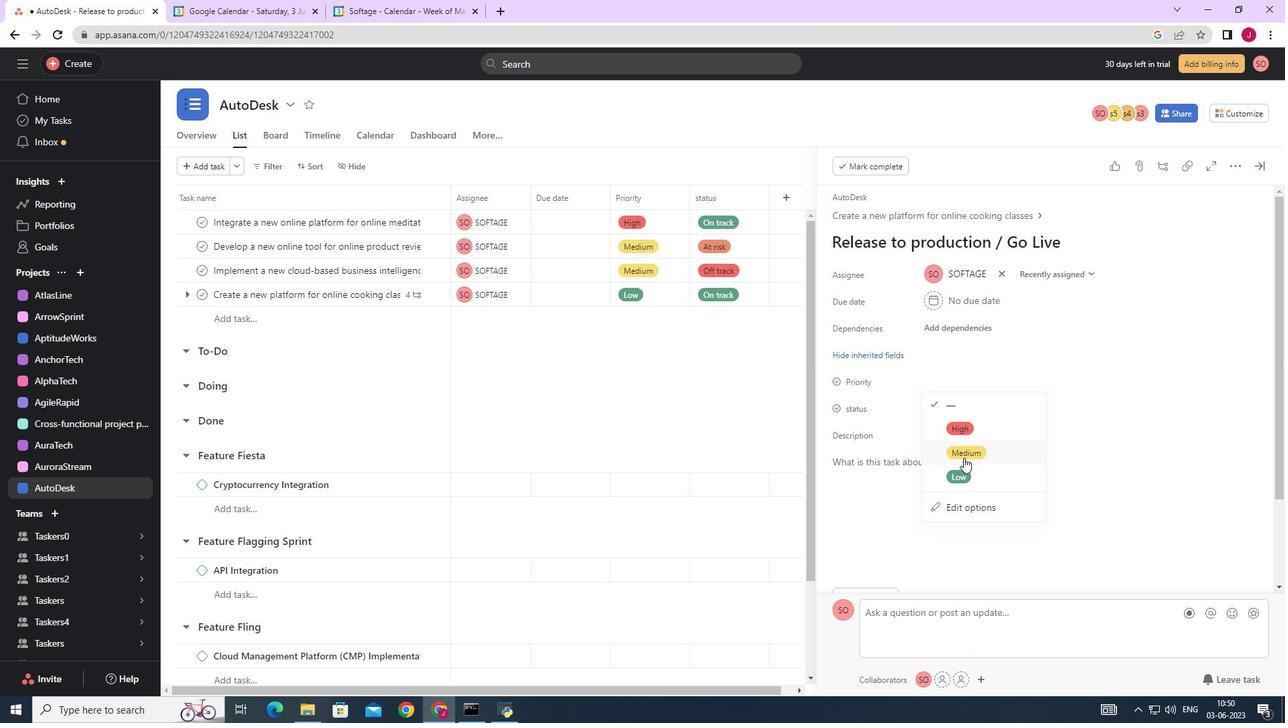 
Action: Mouse moved to (941, 404)
Screenshot: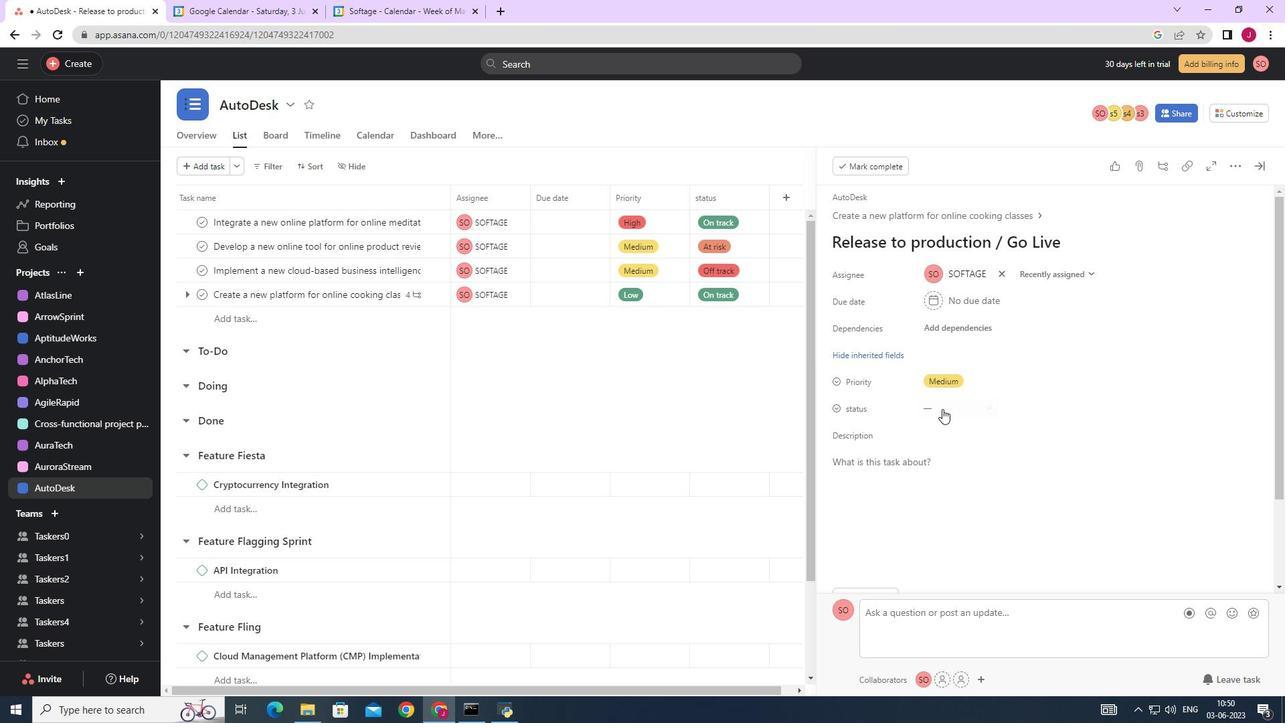 
Action: Mouse pressed left at (941, 404)
Screenshot: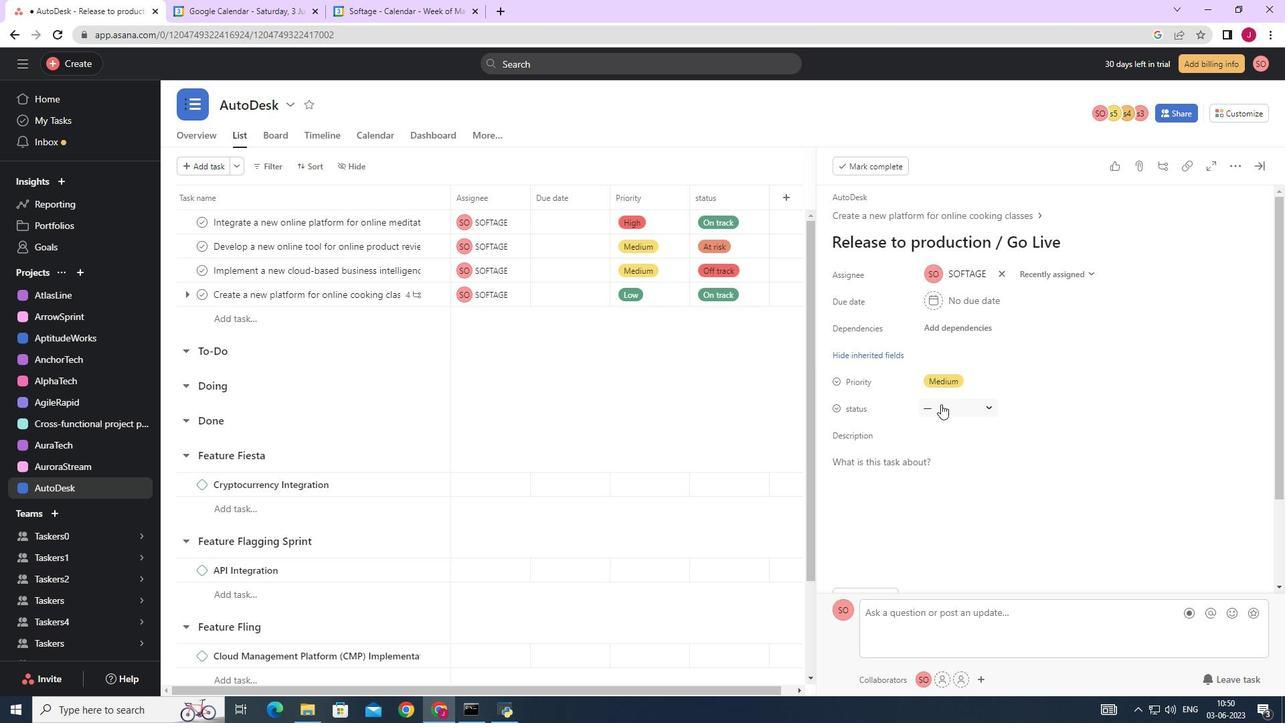 
Action: Mouse moved to (961, 498)
Screenshot: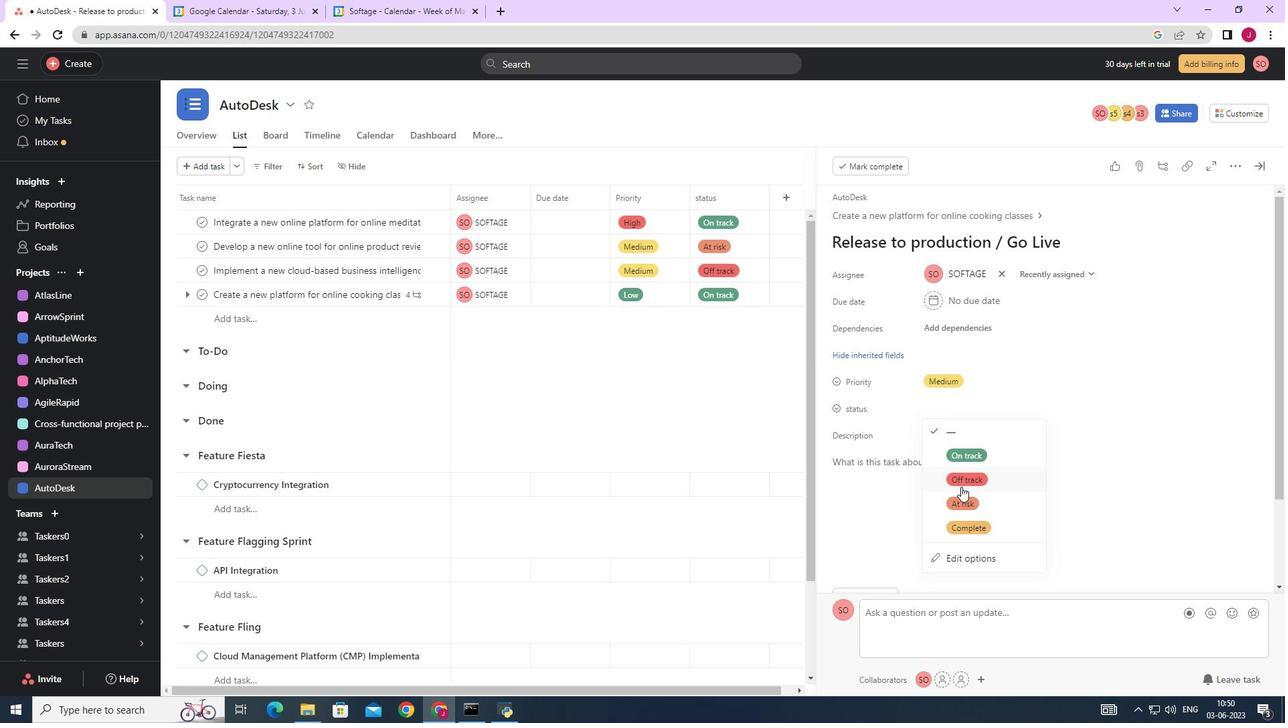 
Action: Mouse pressed left at (961, 498)
Screenshot: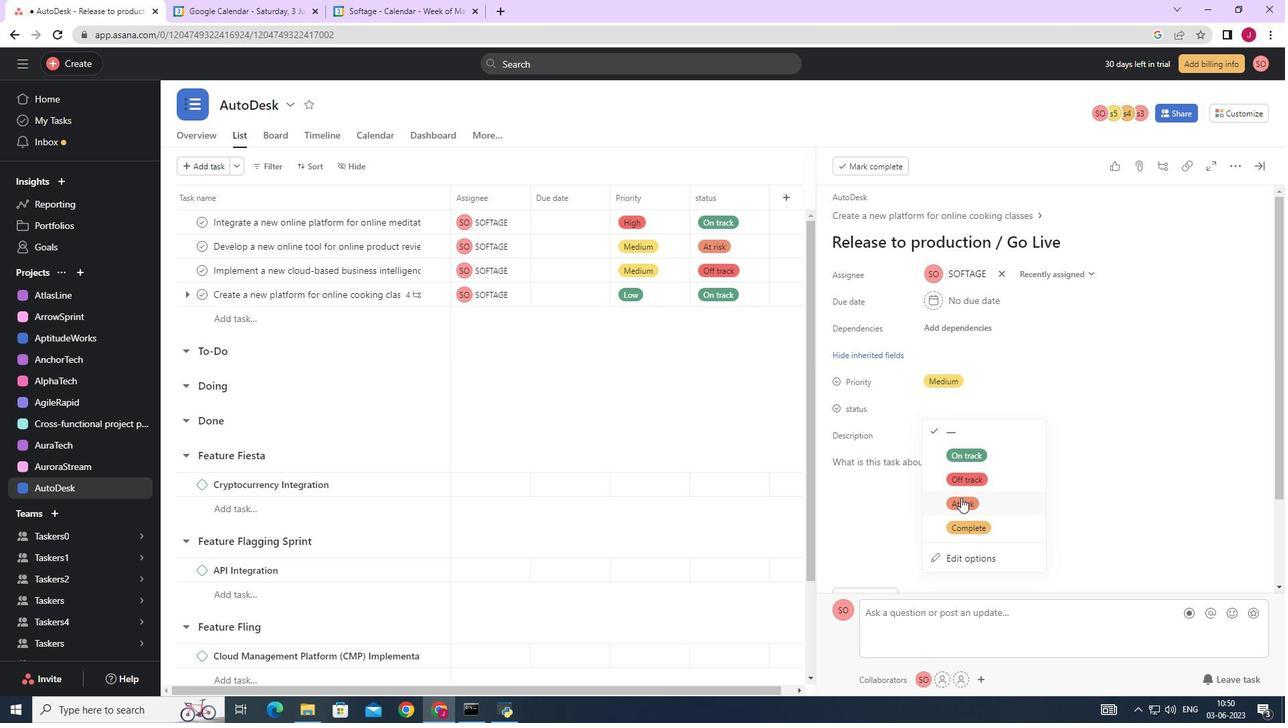 
Action: Mouse moved to (1257, 170)
Screenshot: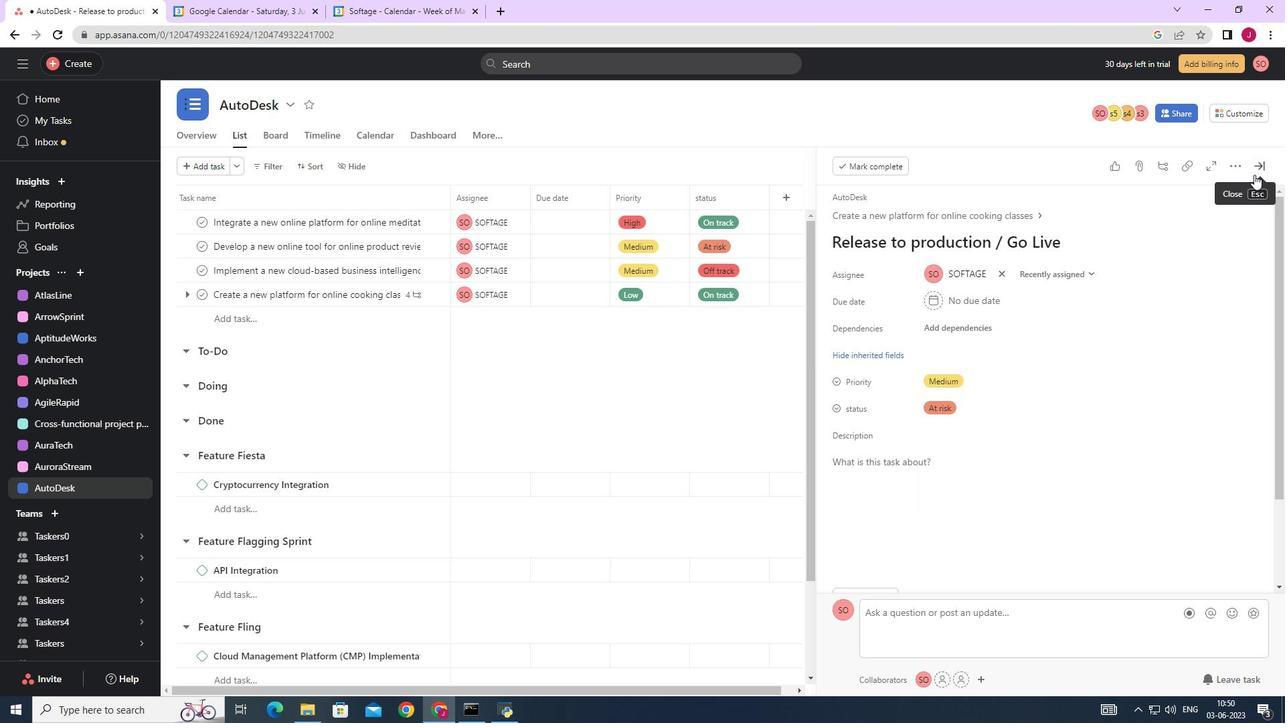 
Action: Mouse pressed left at (1257, 170)
Screenshot: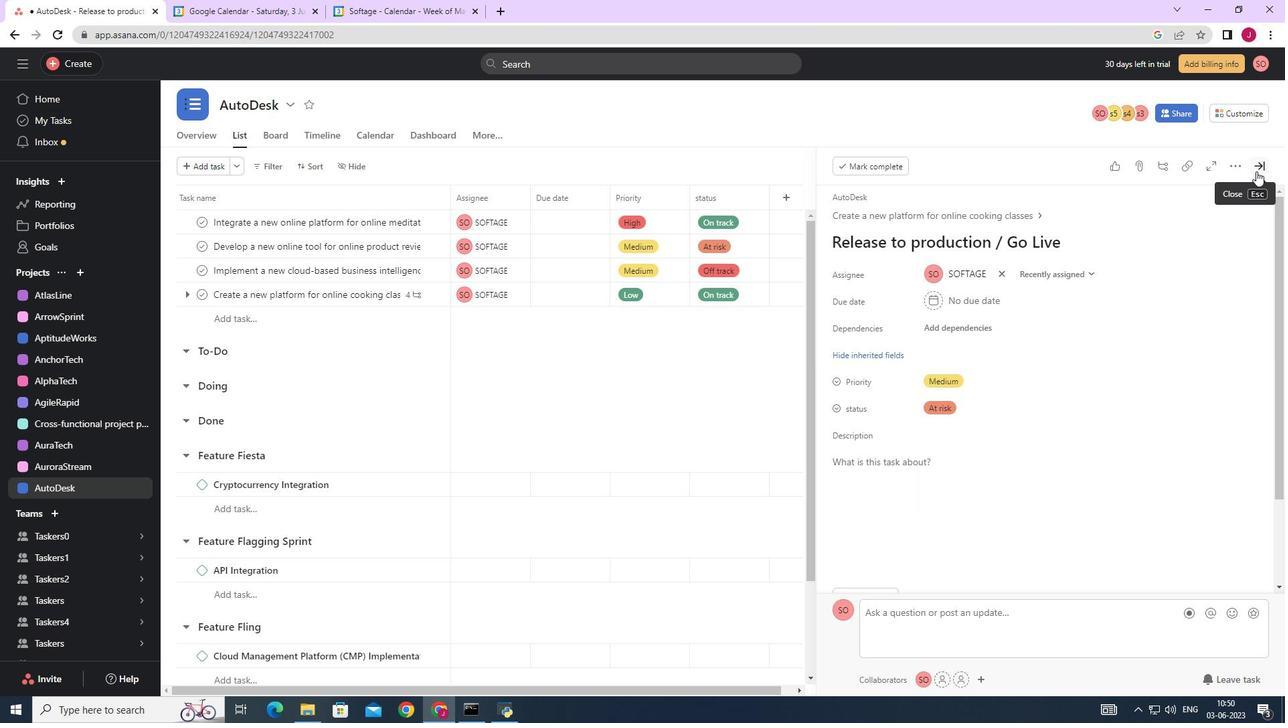 
Action: Mouse moved to (1250, 174)
Screenshot: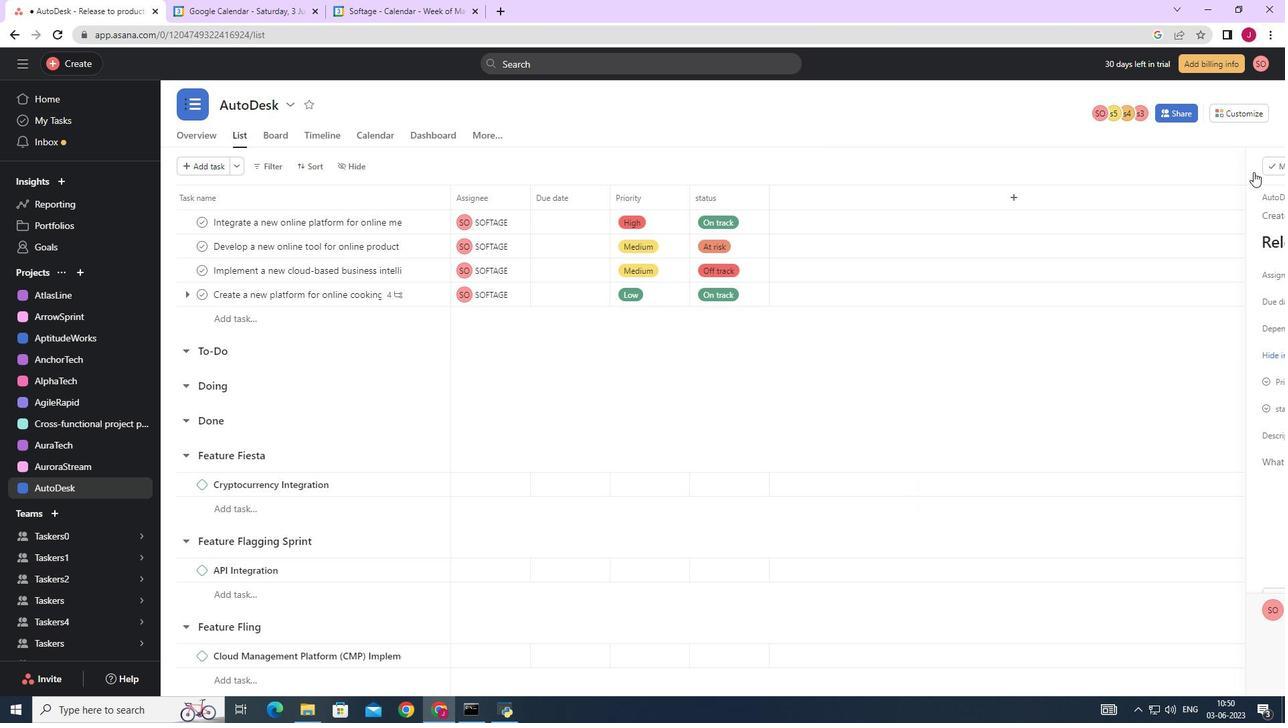
